 Task: Find connections with filter location Benicarló with filter topic #innovationwith filter profile language Spanish with filter current company Parle Agro Pvt Ltd with filter school Gauhati Commerce College with filter industry Electric Power Generation with filter service category Cybersecurity with filter keywords title Area Sales Manager
Action: Mouse moved to (136, 219)
Screenshot: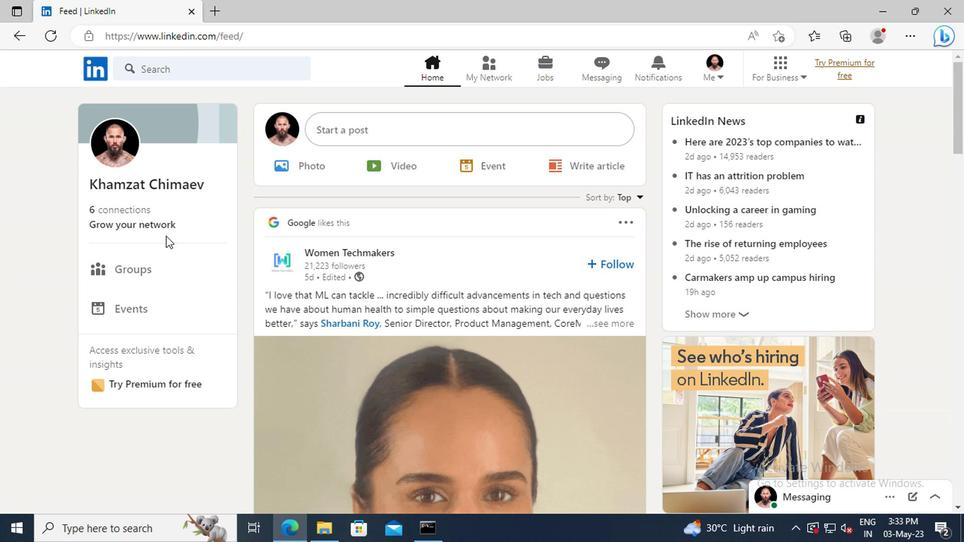 
Action: Mouse pressed left at (136, 219)
Screenshot: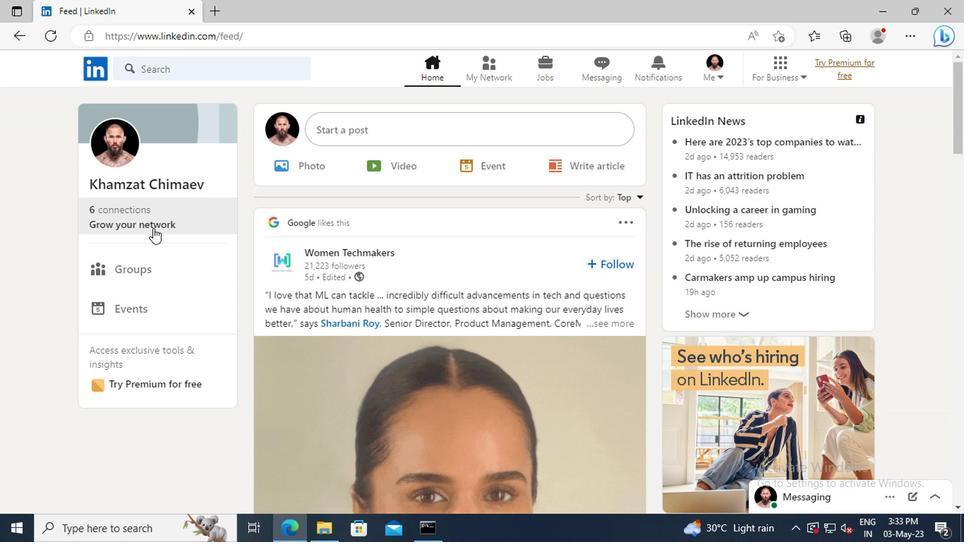 
Action: Mouse moved to (139, 152)
Screenshot: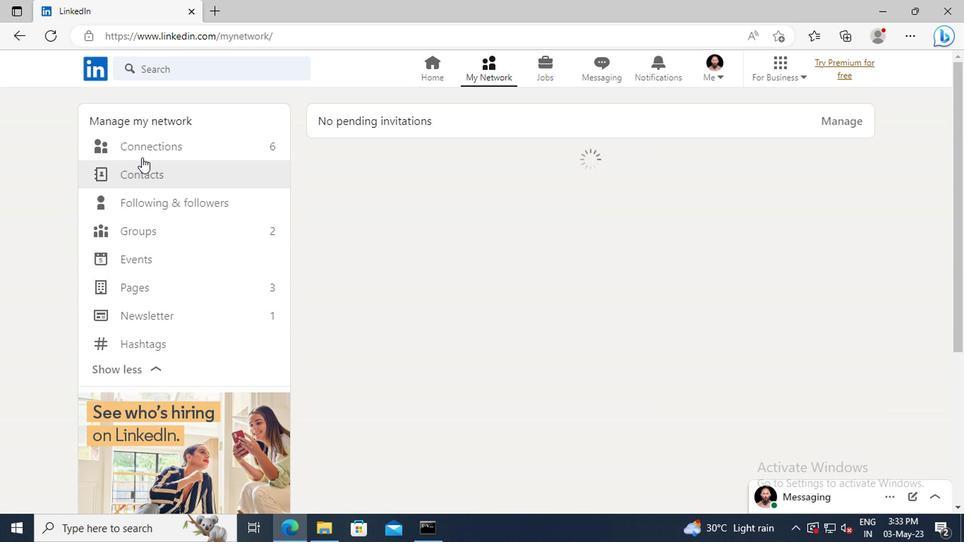 
Action: Mouse pressed left at (139, 152)
Screenshot: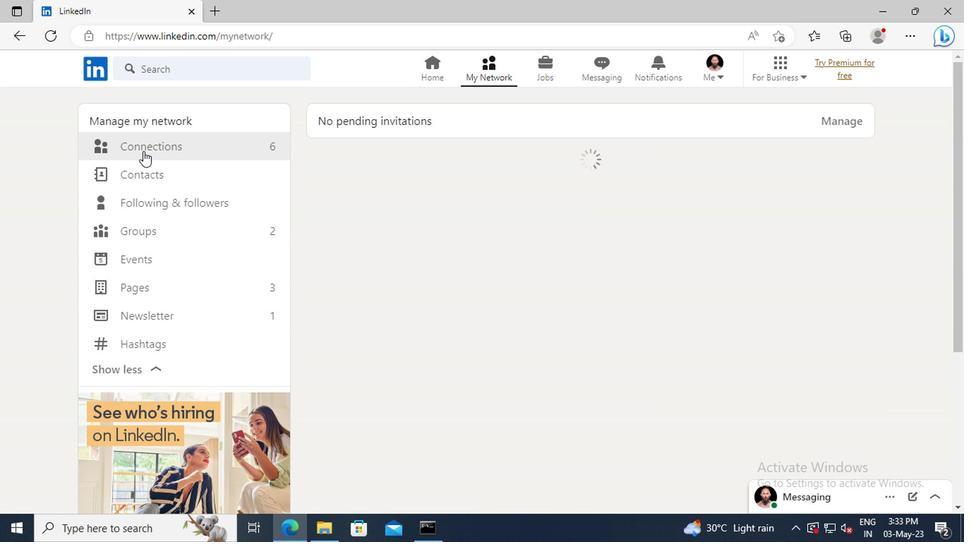 
Action: Mouse moved to (576, 149)
Screenshot: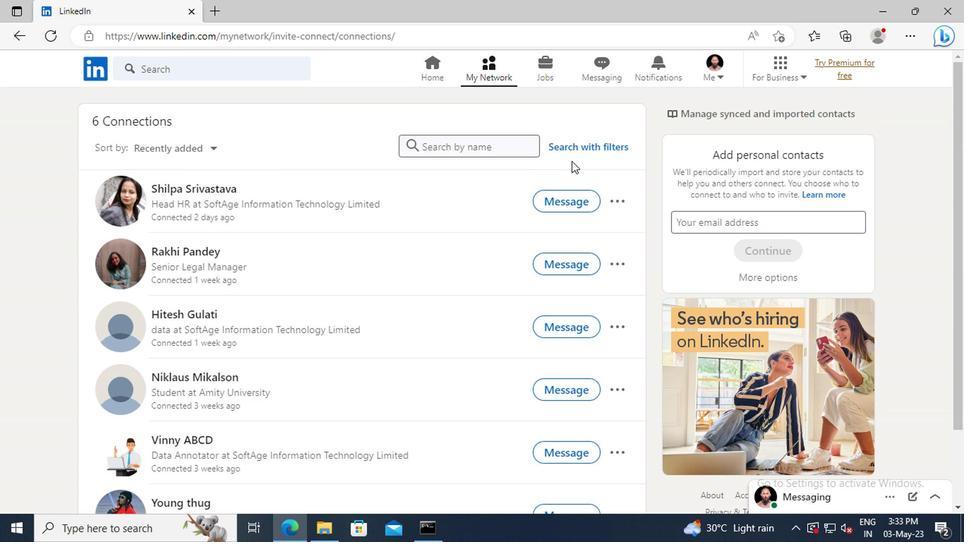 
Action: Mouse pressed left at (576, 149)
Screenshot: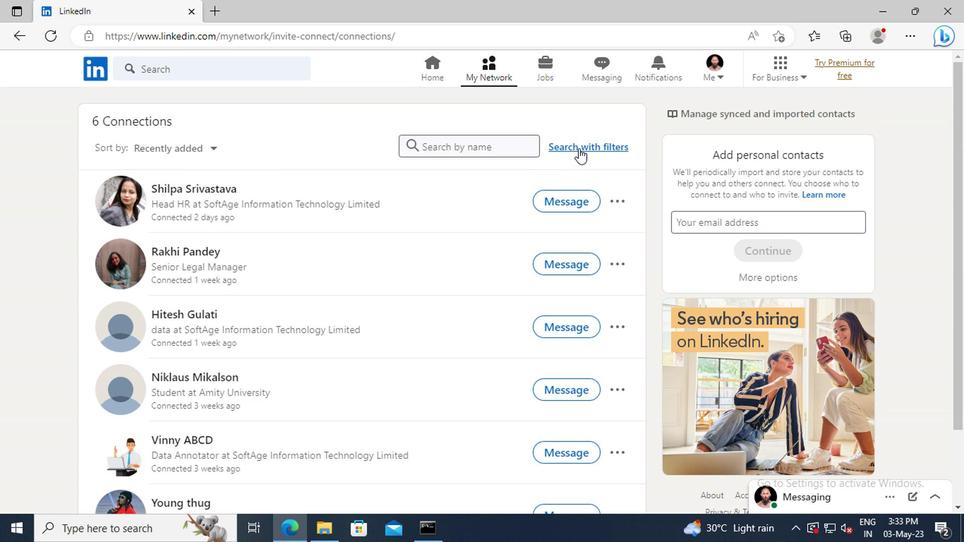 
Action: Mouse moved to (537, 114)
Screenshot: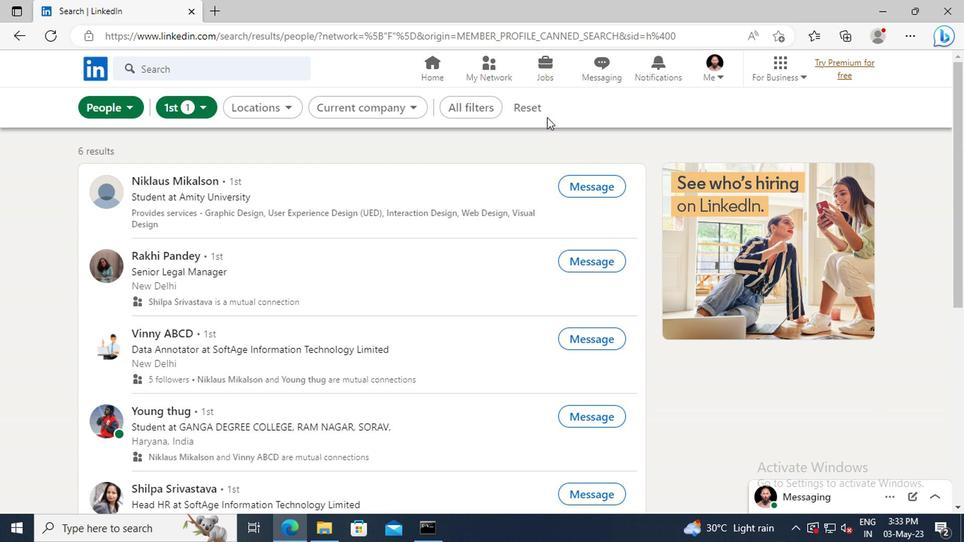 
Action: Mouse pressed left at (537, 114)
Screenshot: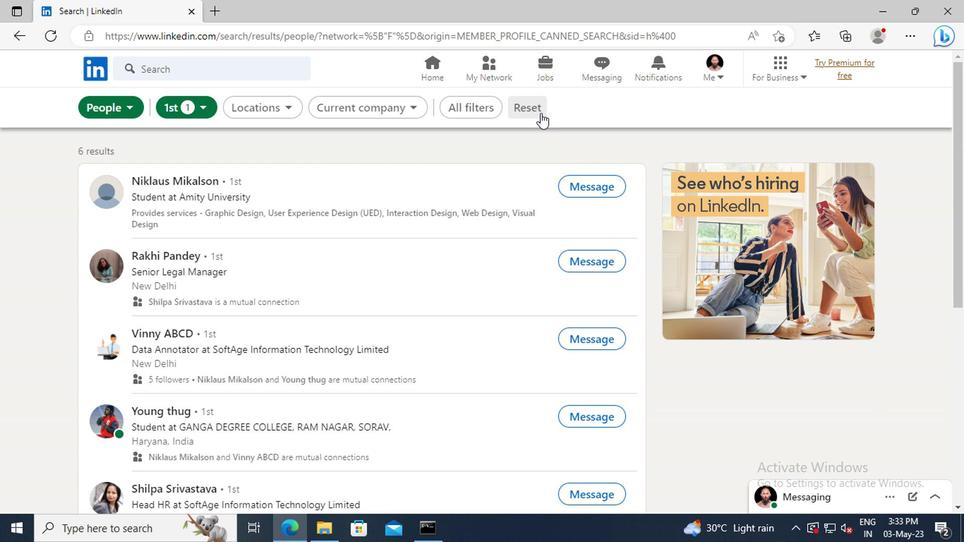
Action: Mouse moved to (519, 114)
Screenshot: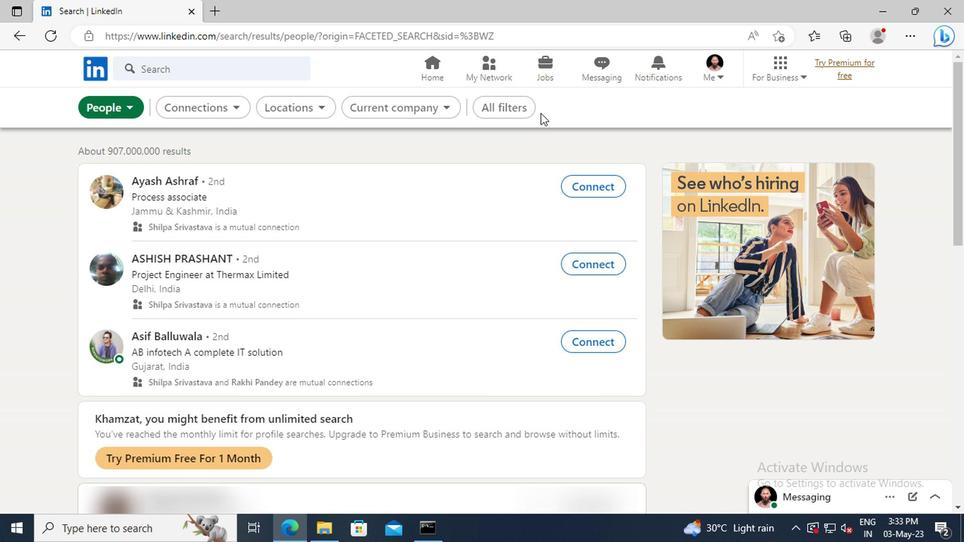 
Action: Mouse pressed left at (519, 114)
Screenshot: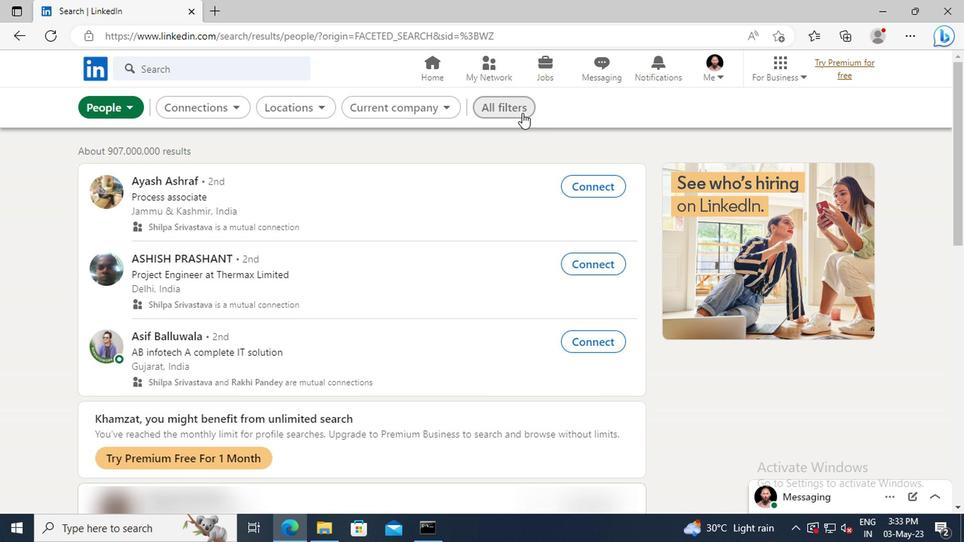
Action: Mouse moved to (809, 278)
Screenshot: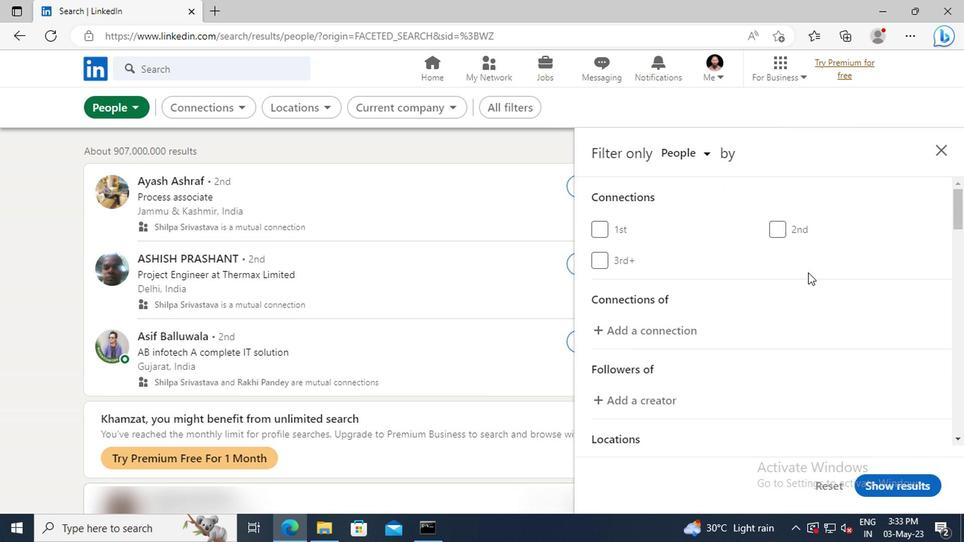 
Action: Mouse scrolled (809, 277) with delta (0, -1)
Screenshot: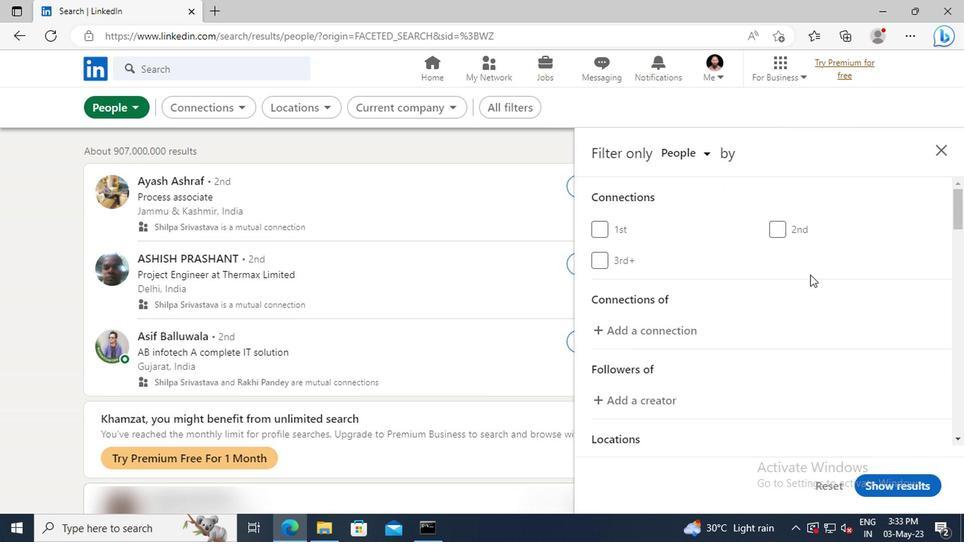 
Action: Mouse scrolled (809, 277) with delta (0, -1)
Screenshot: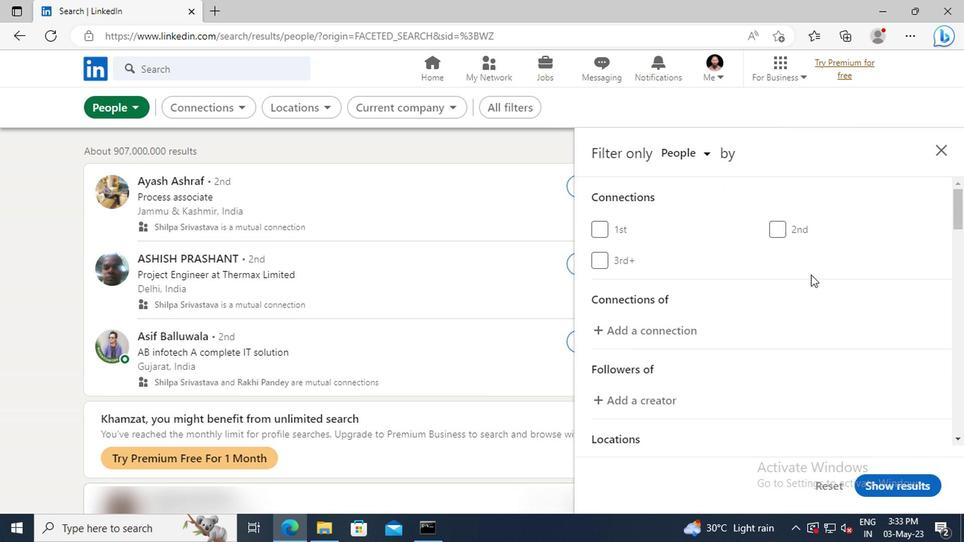 
Action: Mouse scrolled (809, 277) with delta (0, -1)
Screenshot: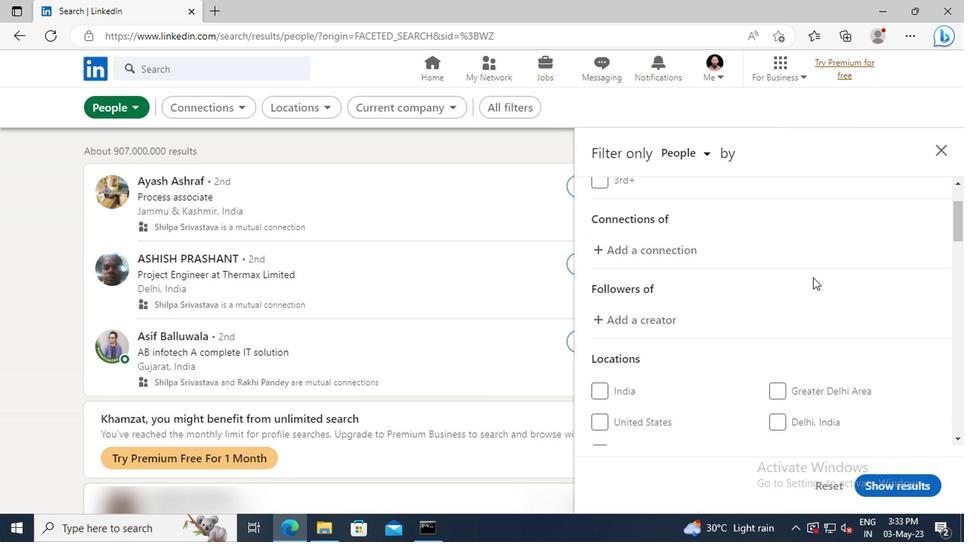 
Action: Mouse scrolled (809, 277) with delta (0, -1)
Screenshot: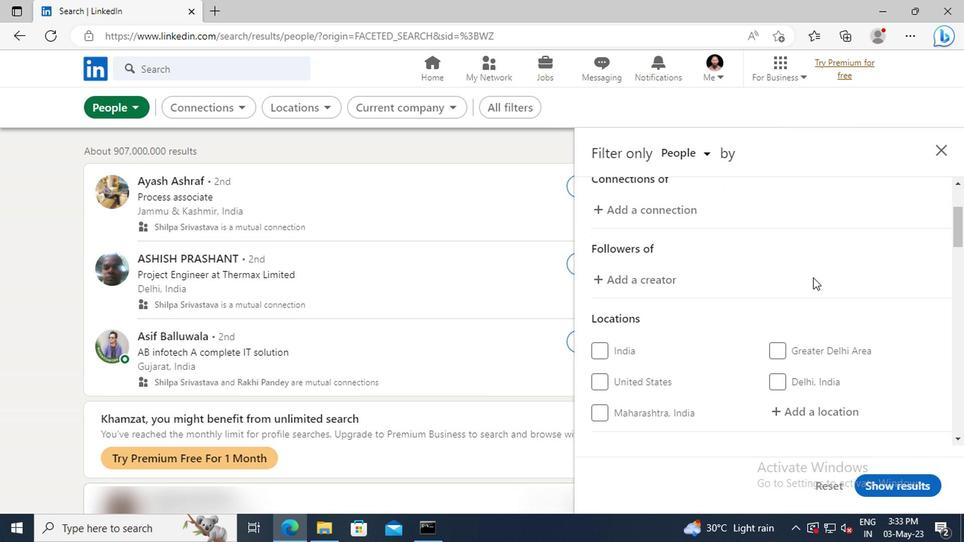 
Action: Mouse scrolled (809, 277) with delta (0, -1)
Screenshot: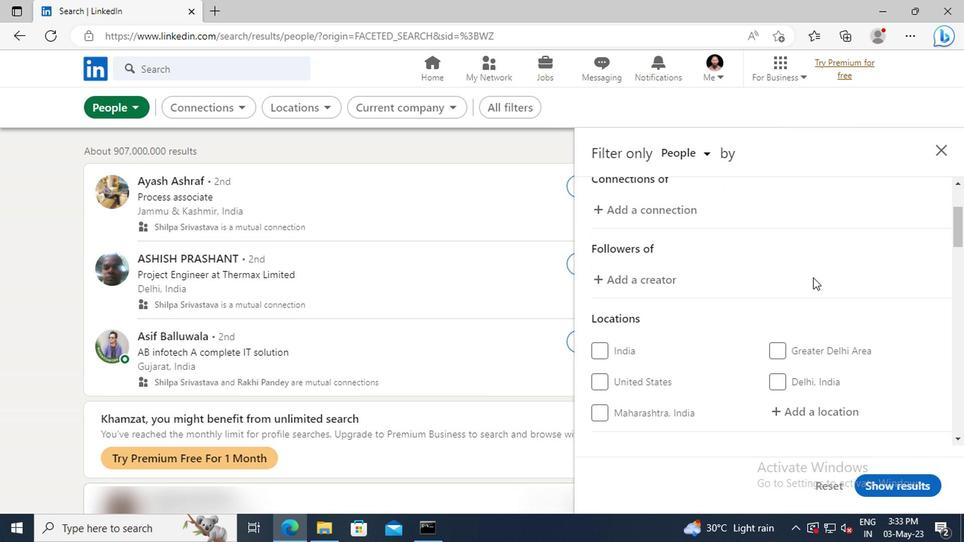 
Action: Mouse scrolled (809, 277) with delta (0, -1)
Screenshot: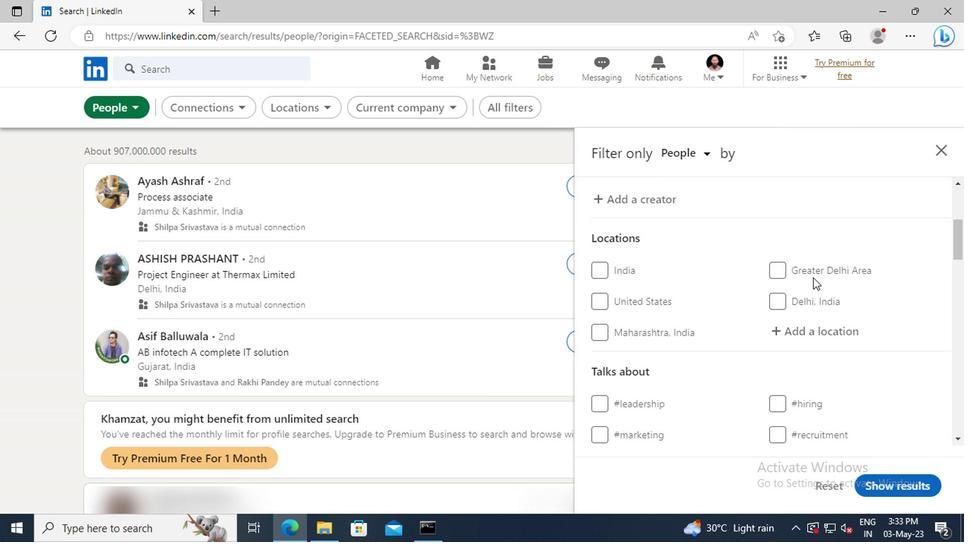 
Action: Mouse moved to (811, 289)
Screenshot: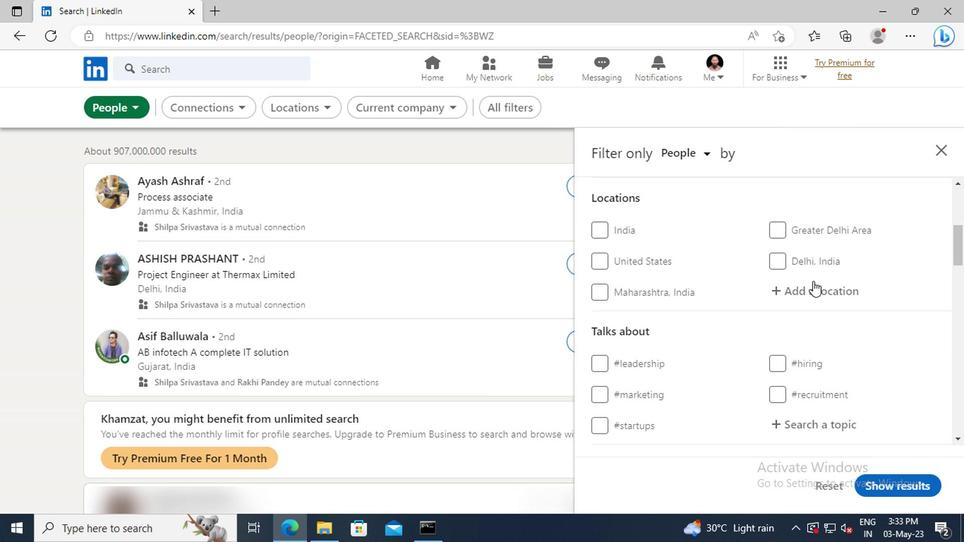 
Action: Mouse pressed left at (811, 289)
Screenshot: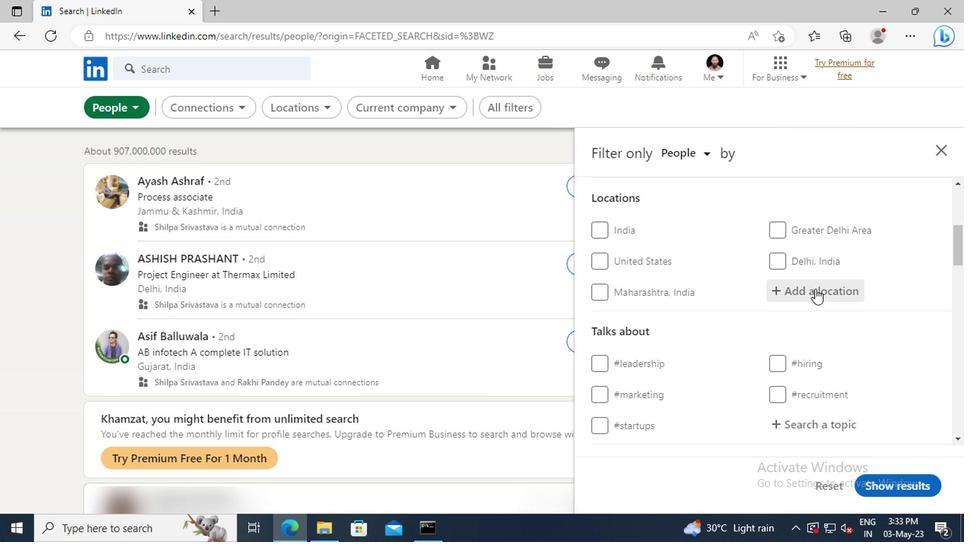 
Action: Key pressed <Key.shift>BENICAR
Screenshot: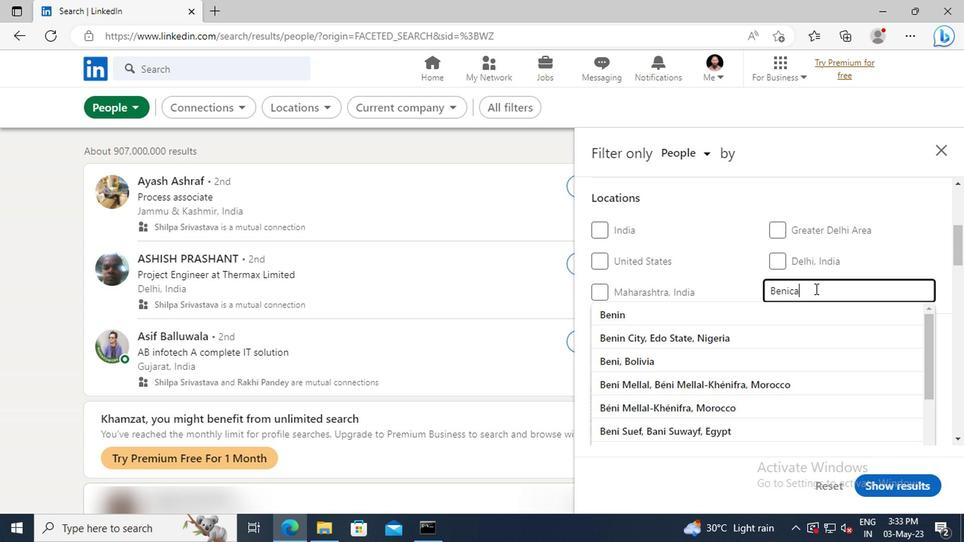 
Action: Mouse moved to (813, 310)
Screenshot: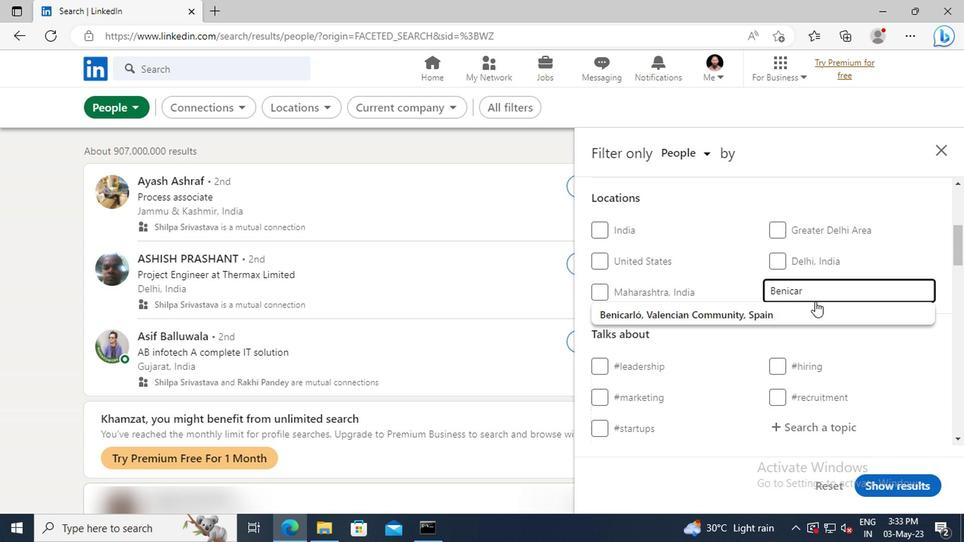 
Action: Mouse pressed left at (813, 310)
Screenshot: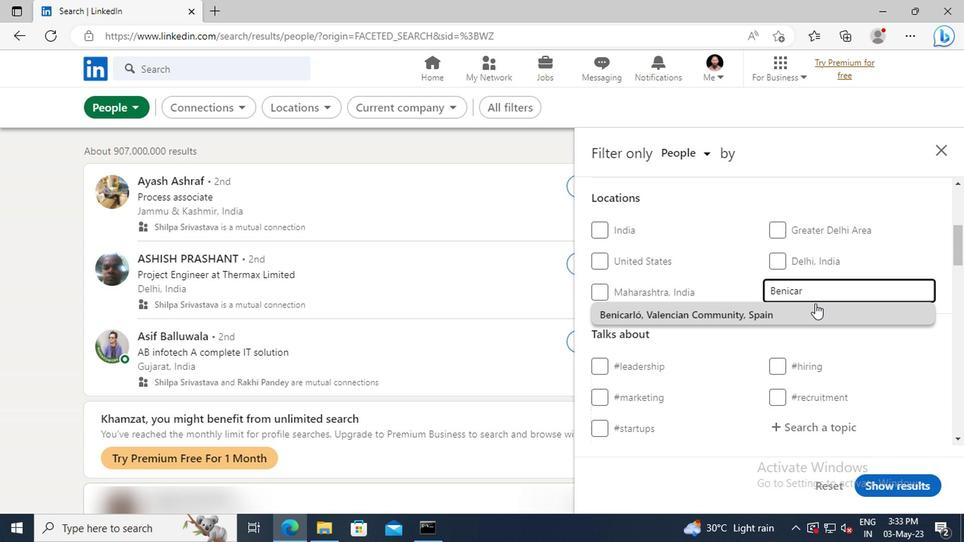 
Action: Mouse scrolled (813, 308) with delta (0, -1)
Screenshot: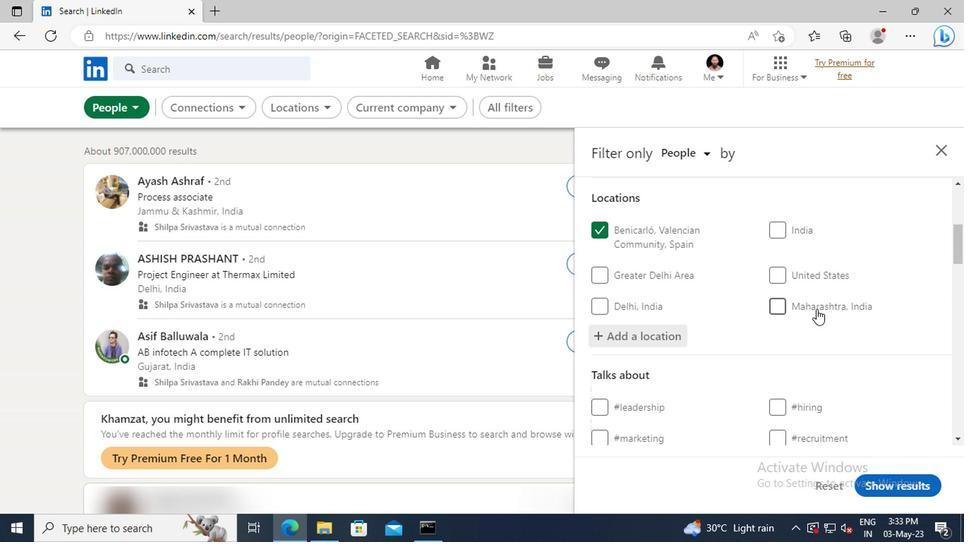 
Action: Mouse scrolled (813, 308) with delta (0, -1)
Screenshot: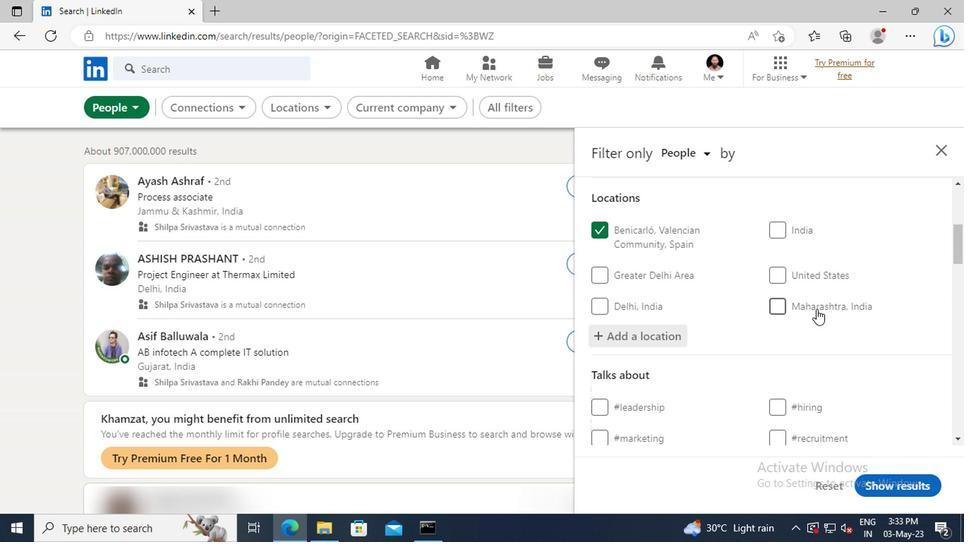 
Action: Mouse scrolled (813, 308) with delta (0, -1)
Screenshot: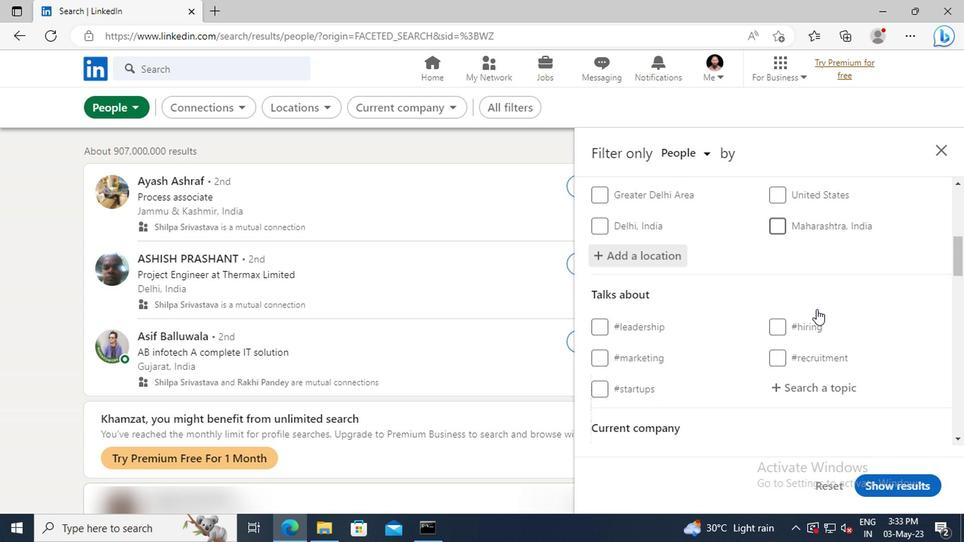 
Action: Mouse moved to (818, 345)
Screenshot: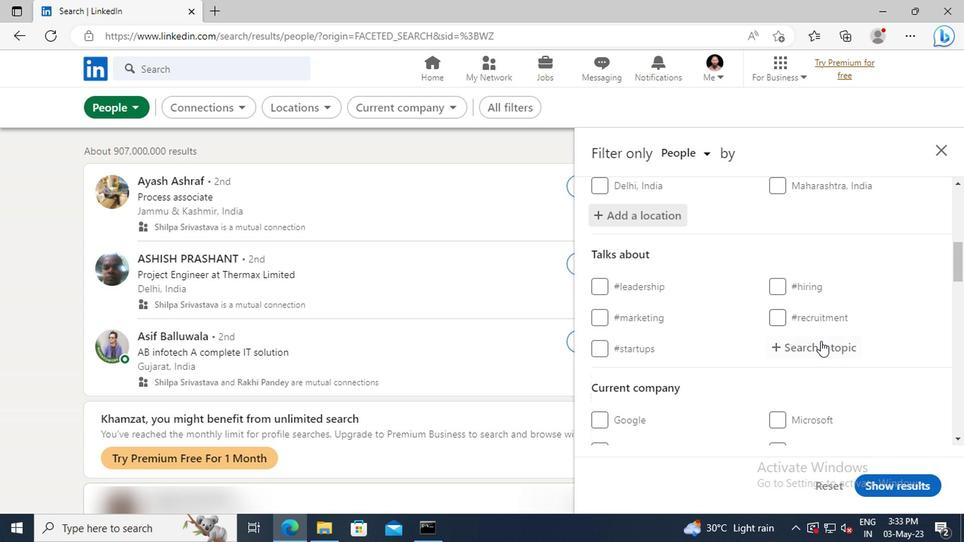 
Action: Mouse pressed left at (818, 345)
Screenshot: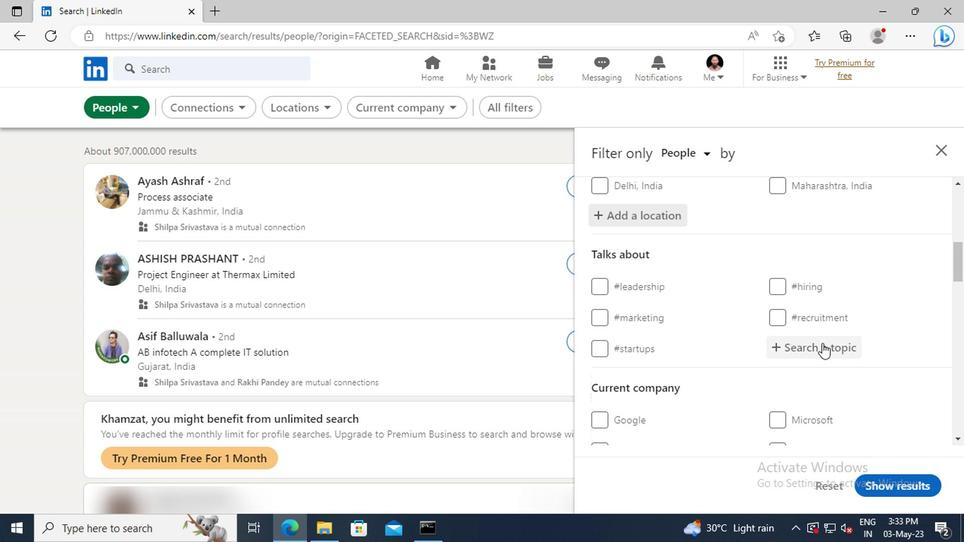 
Action: Key pressed INNO
Screenshot: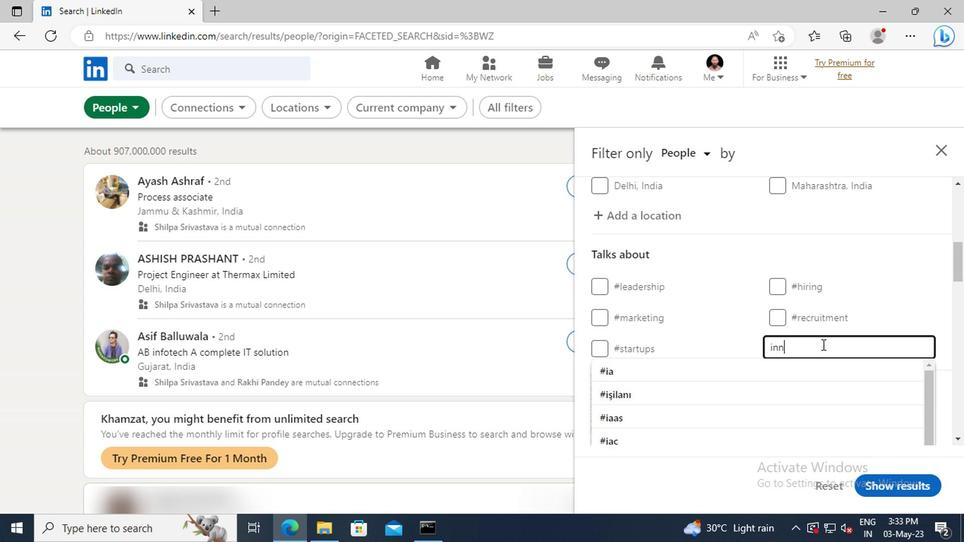 
Action: Mouse moved to (818, 367)
Screenshot: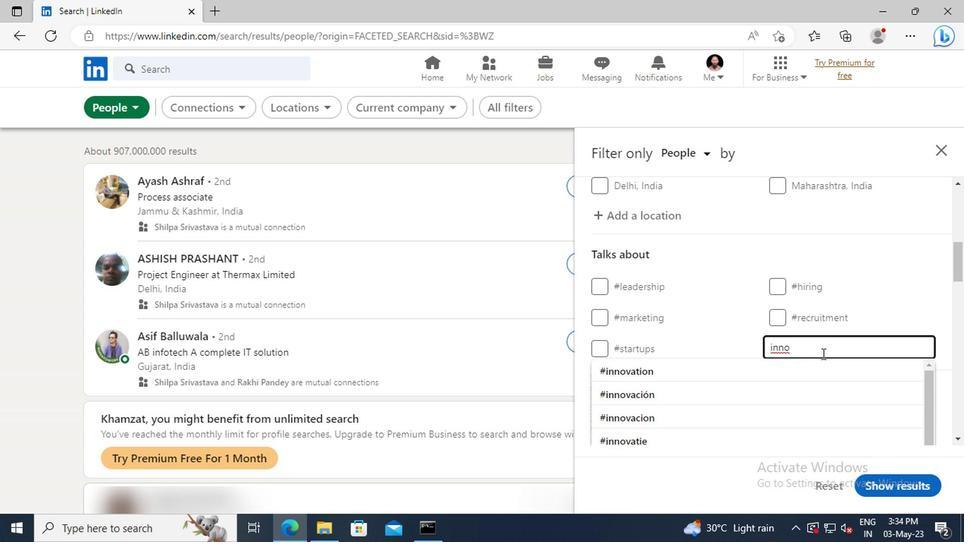 
Action: Mouse pressed left at (818, 367)
Screenshot: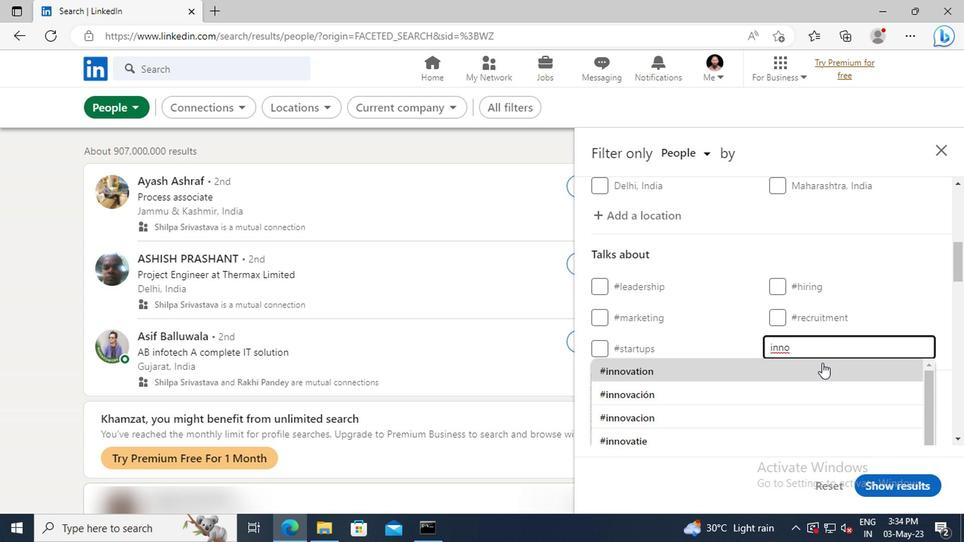
Action: Mouse scrolled (818, 366) with delta (0, 0)
Screenshot: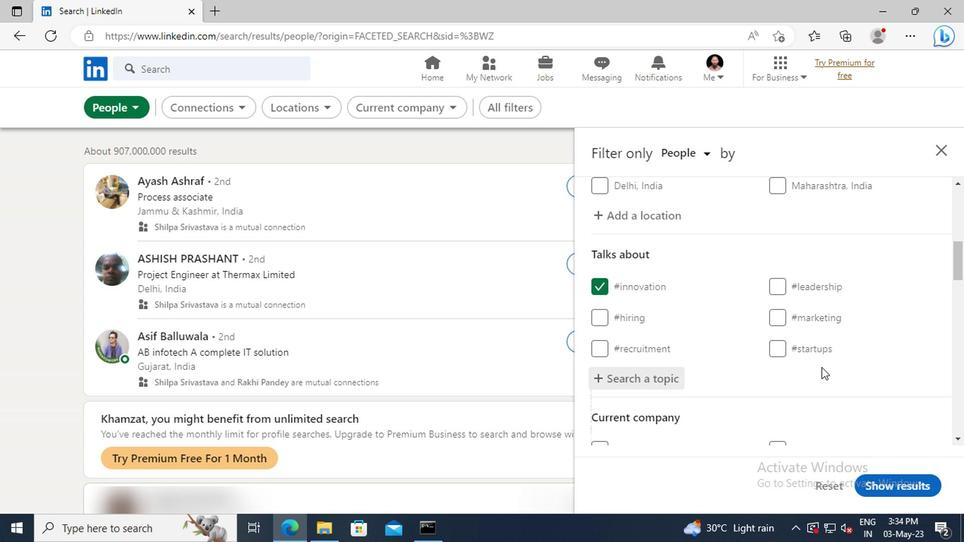 
Action: Mouse scrolled (818, 366) with delta (0, 0)
Screenshot: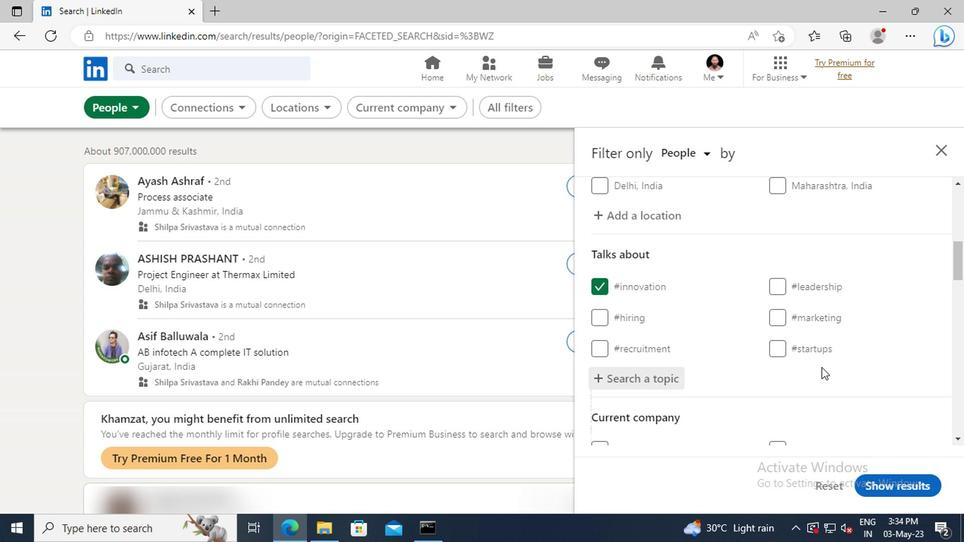 
Action: Mouse scrolled (818, 366) with delta (0, 0)
Screenshot: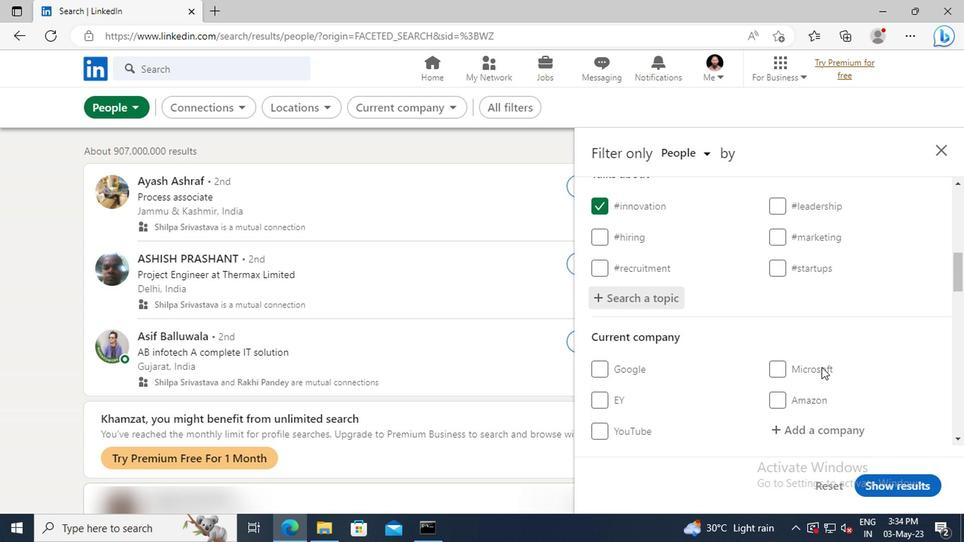 
Action: Mouse scrolled (818, 366) with delta (0, 0)
Screenshot: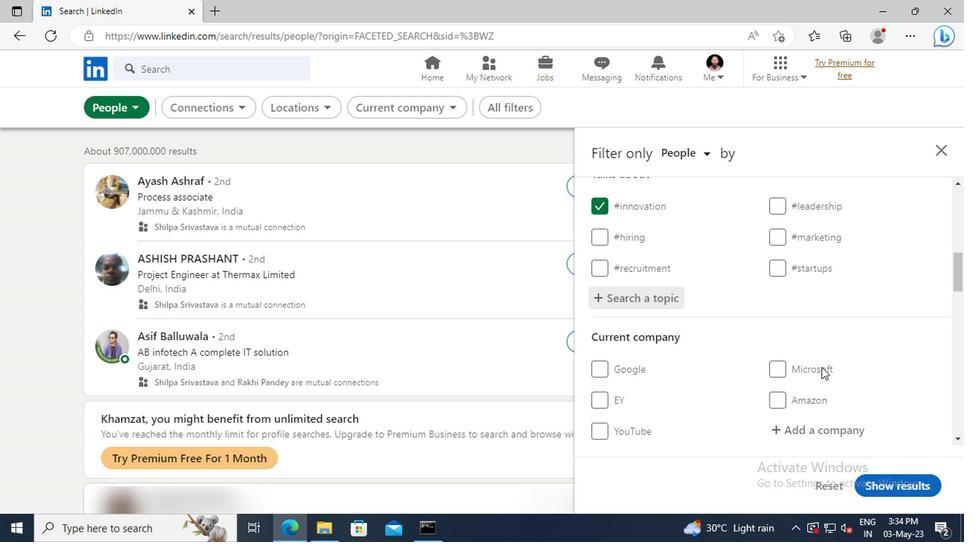 
Action: Mouse scrolled (818, 366) with delta (0, 0)
Screenshot: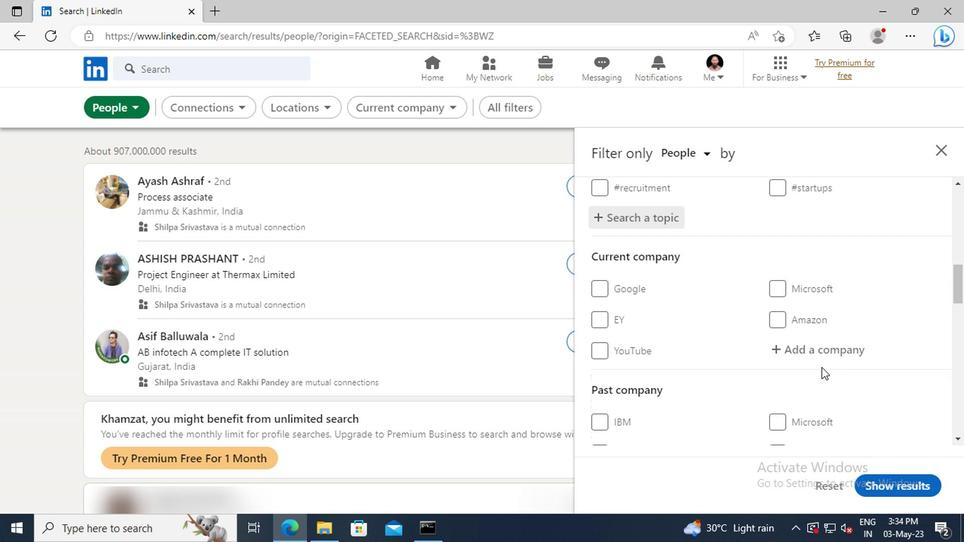 
Action: Mouse scrolled (818, 366) with delta (0, 0)
Screenshot: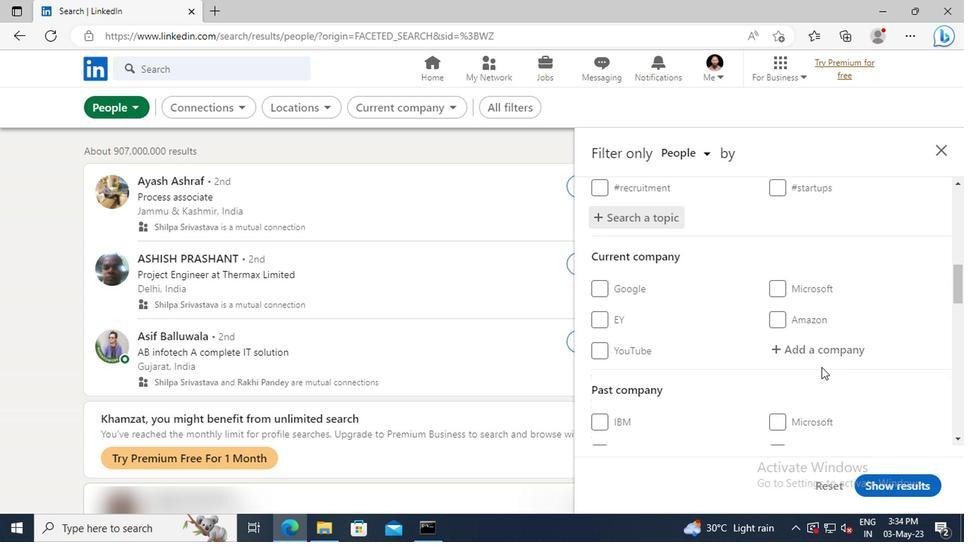 
Action: Mouse scrolled (818, 366) with delta (0, 0)
Screenshot: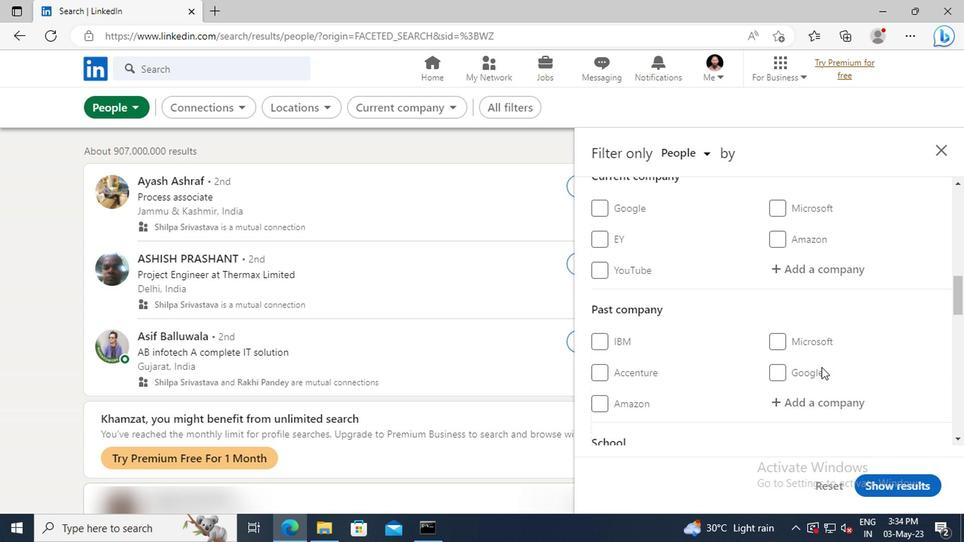 
Action: Mouse scrolled (818, 366) with delta (0, 0)
Screenshot: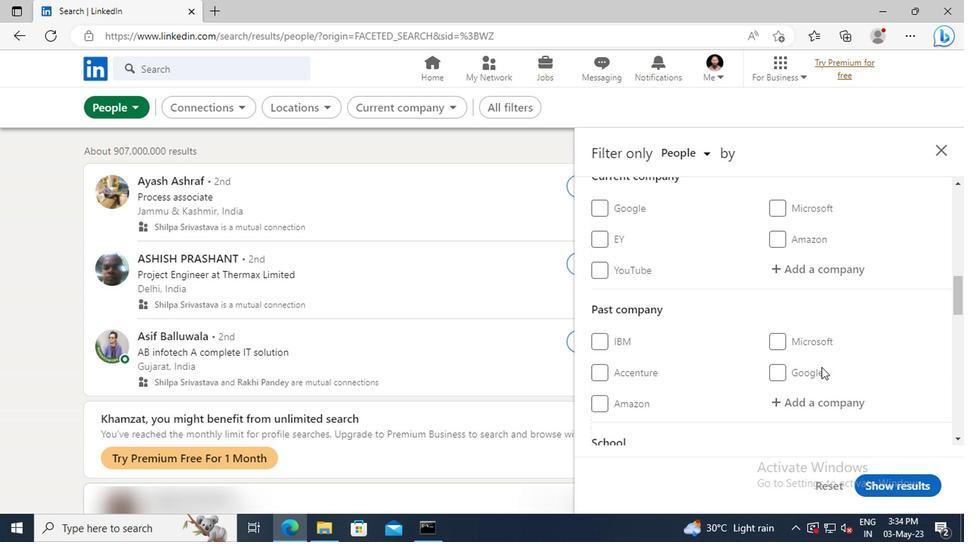 
Action: Mouse scrolled (818, 366) with delta (0, 0)
Screenshot: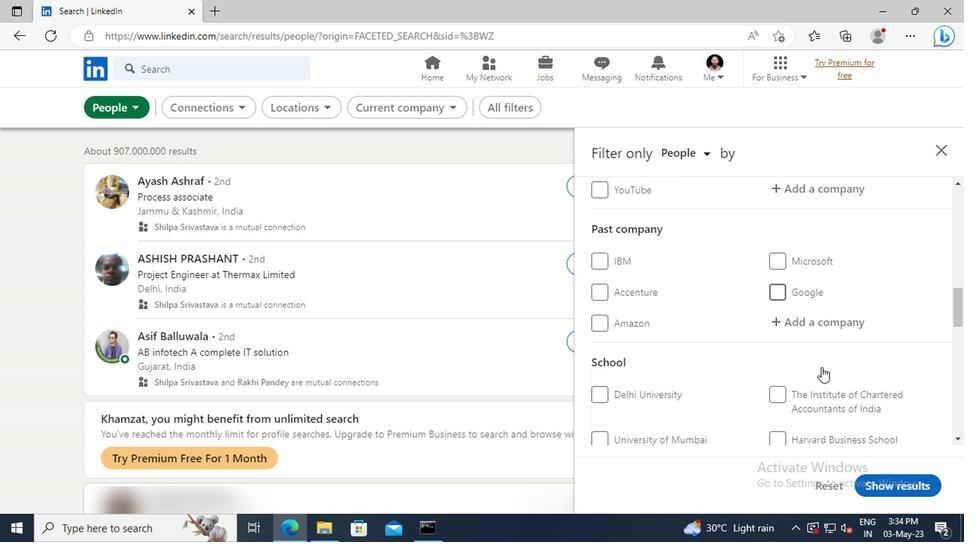 
Action: Mouse scrolled (818, 366) with delta (0, 0)
Screenshot: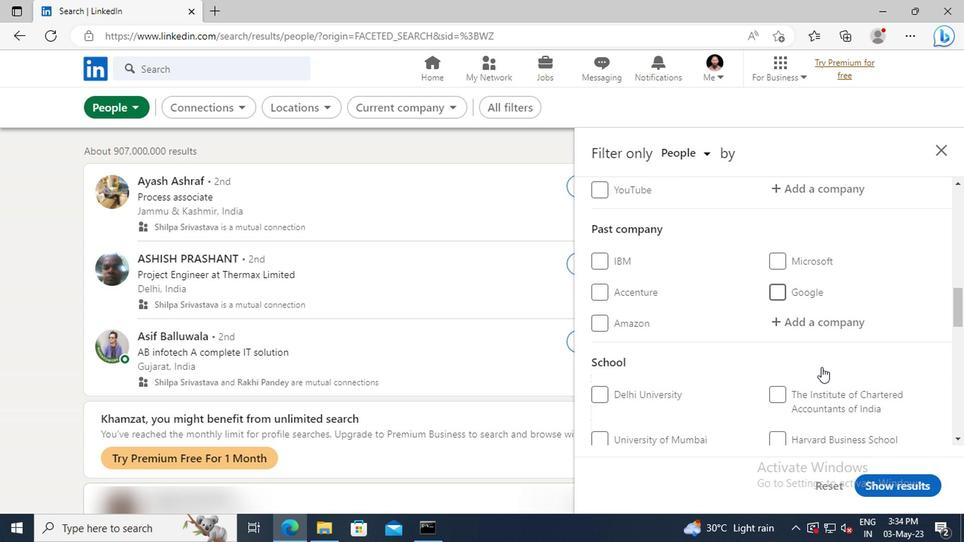 
Action: Mouse scrolled (818, 366) with delta (0, 0)
Screenshot: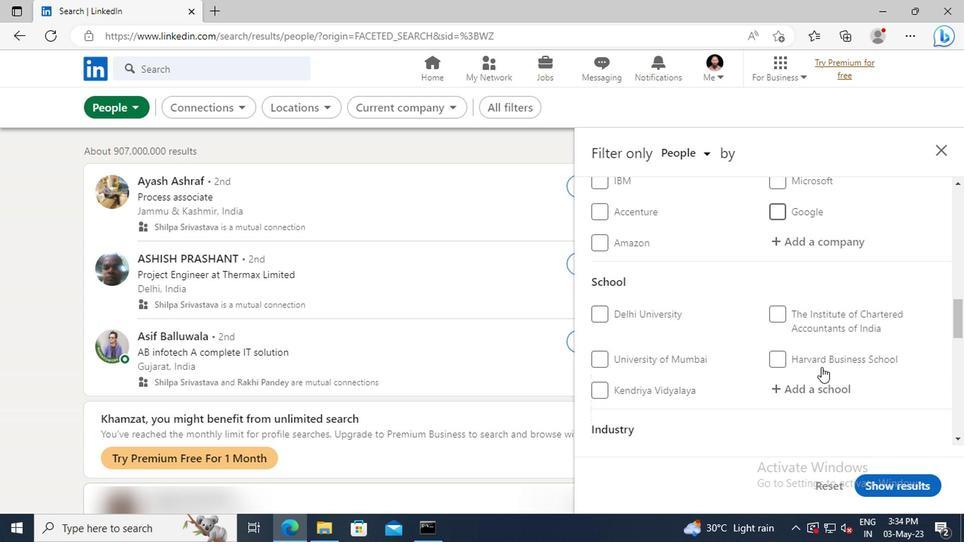 
Action: Mouse scrolled (818, 366) with delta (0, 0)
Screenshot: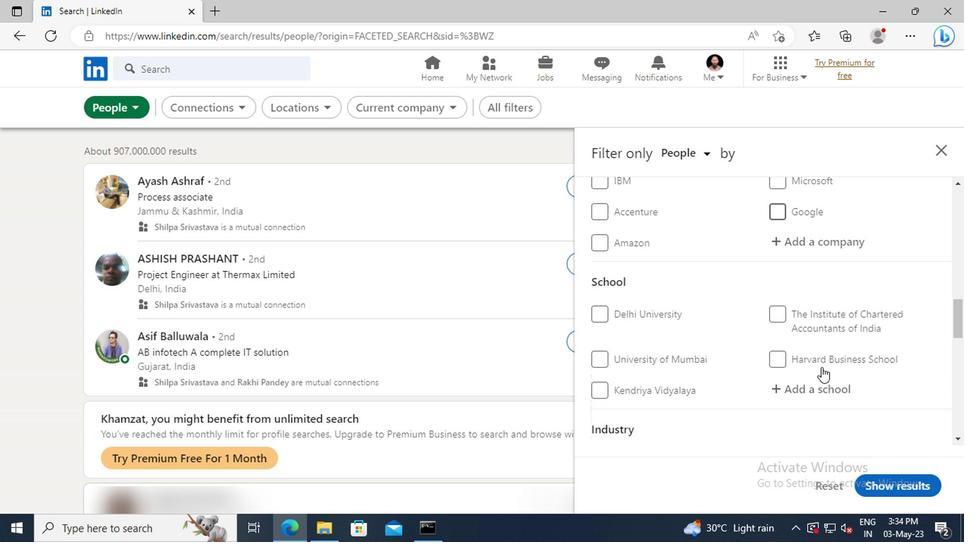 
Action: Mouse scrolled (818, 366) with delta (0, 0)
Screenshot: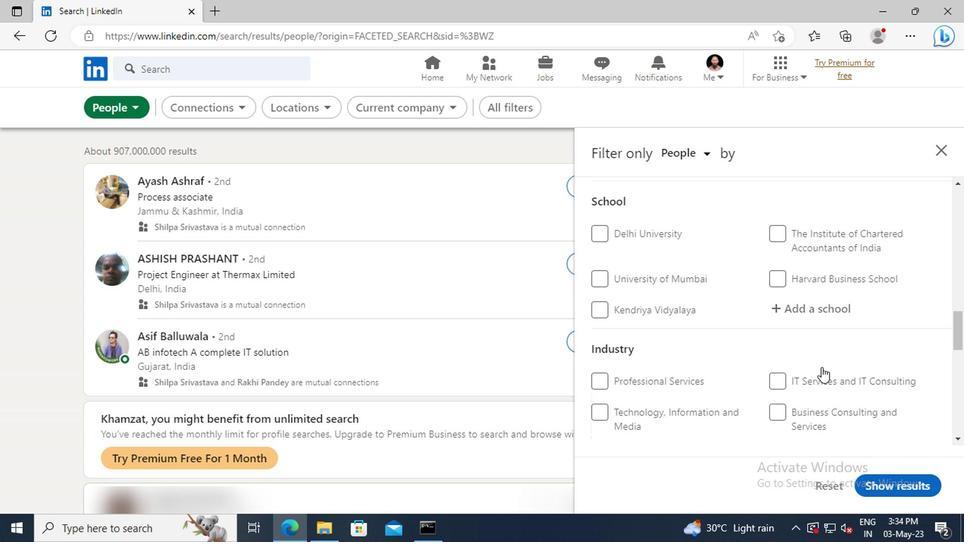 
Action: Mouse scrolled (818, 366) with delta (0, 0)
Screenshot: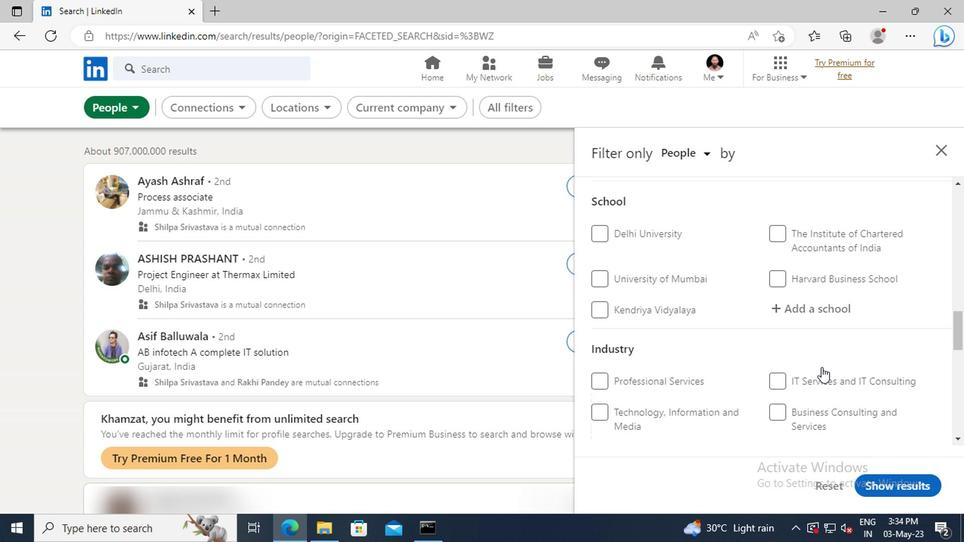 
Action: Mouse scrolled (818, 366) with delta (0, 0)
Screenshot: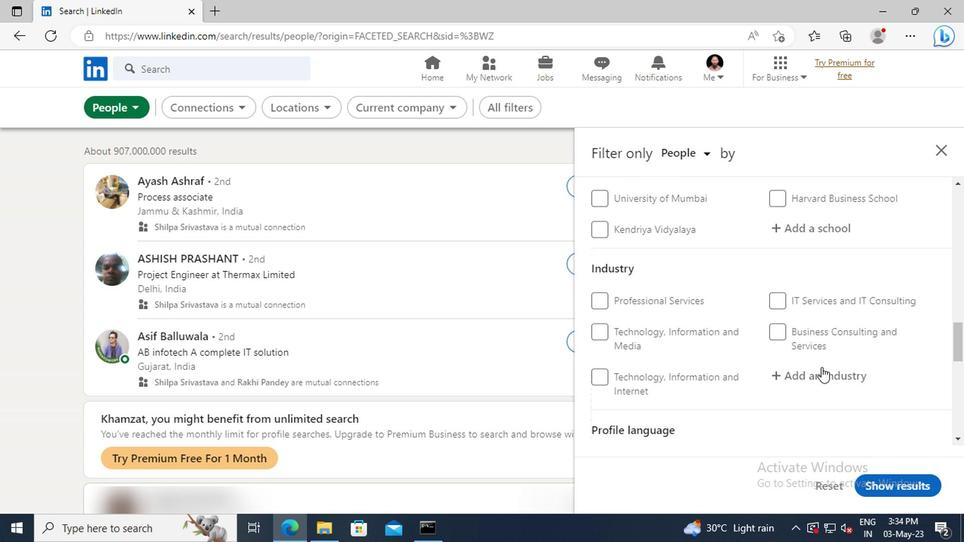 
Action: Mouse scrolled (818, 366) with delta (0, 0)
Screenshot: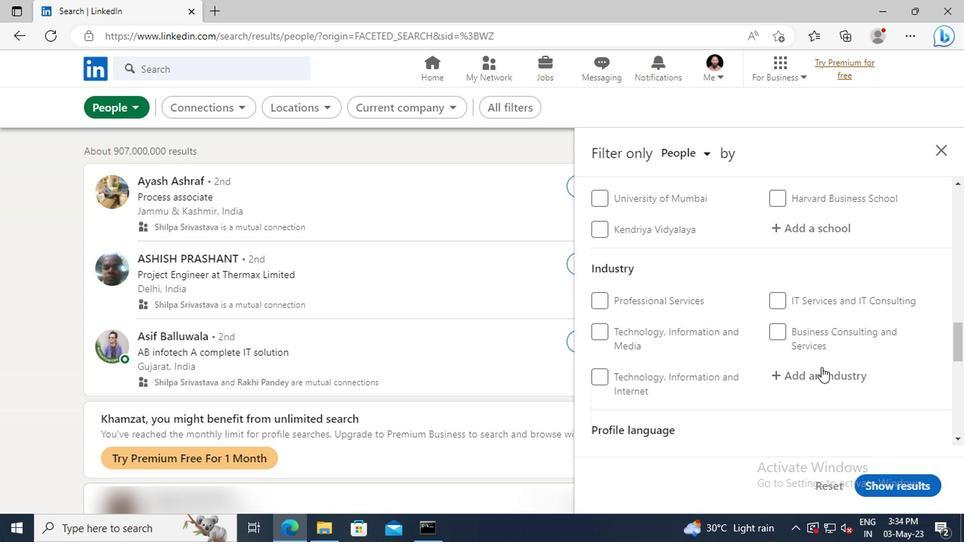 
Action: Mouse scrolled (818, 366) with delta (0, 0)
Screenshot: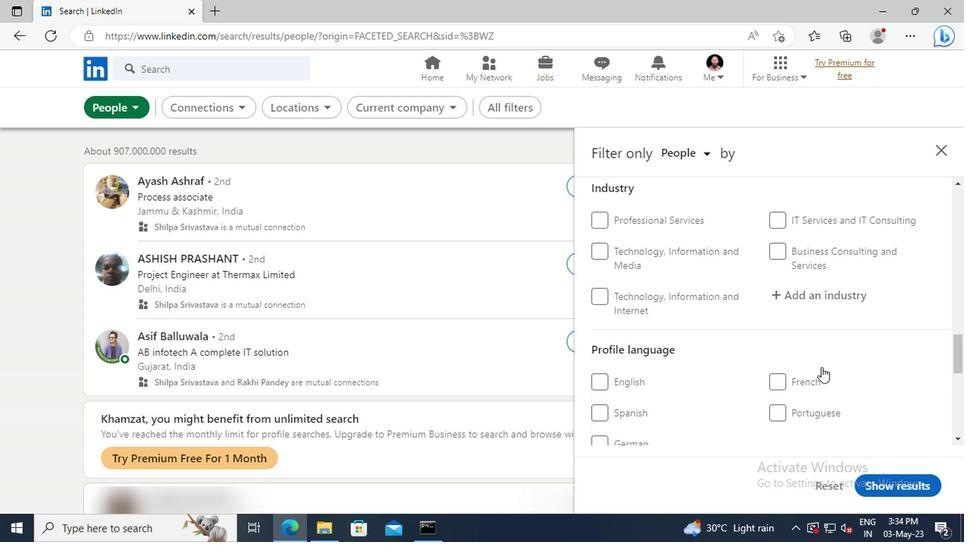 
Action: Mouse moved to (600, 371)
Screenshot: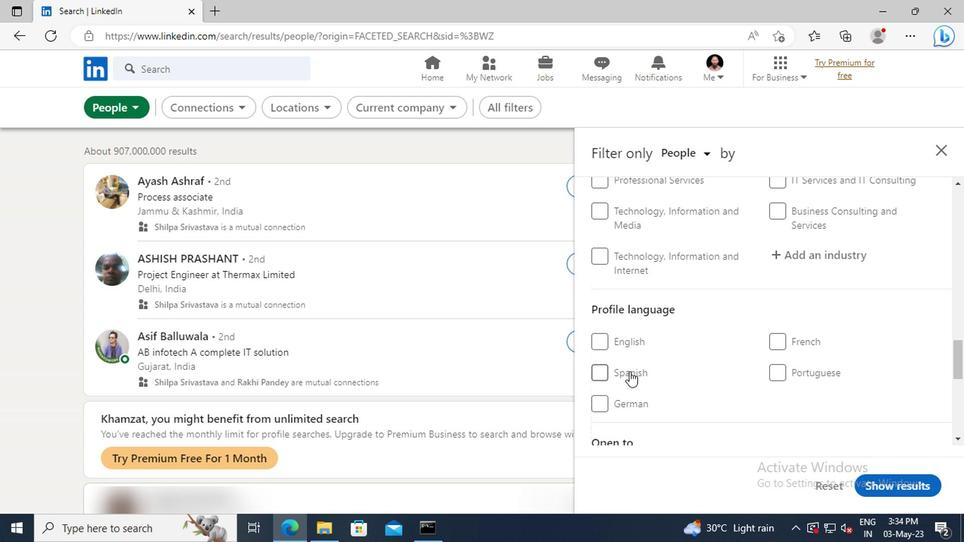 
Action: Mouse pressed left at (600, 371)
Screenshot: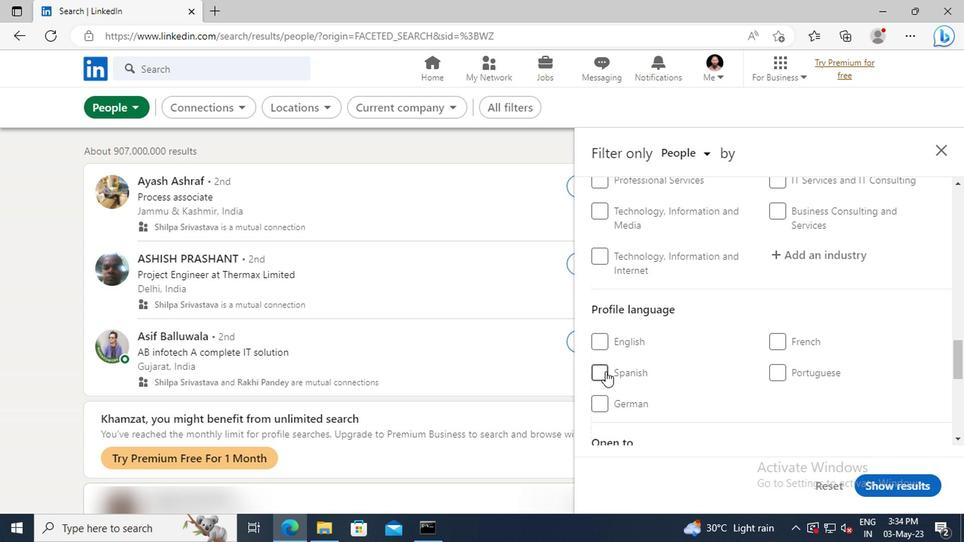 
Action: Mouse moved to (791, 359)
Screenshot: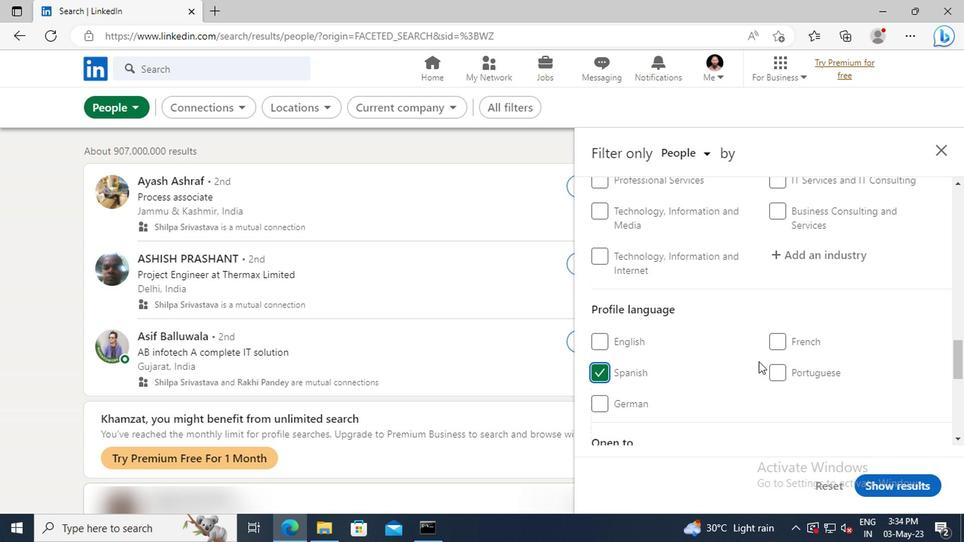 
Action: Mouse scrolled (791, 359) with delta (0, 0)
Screenshot: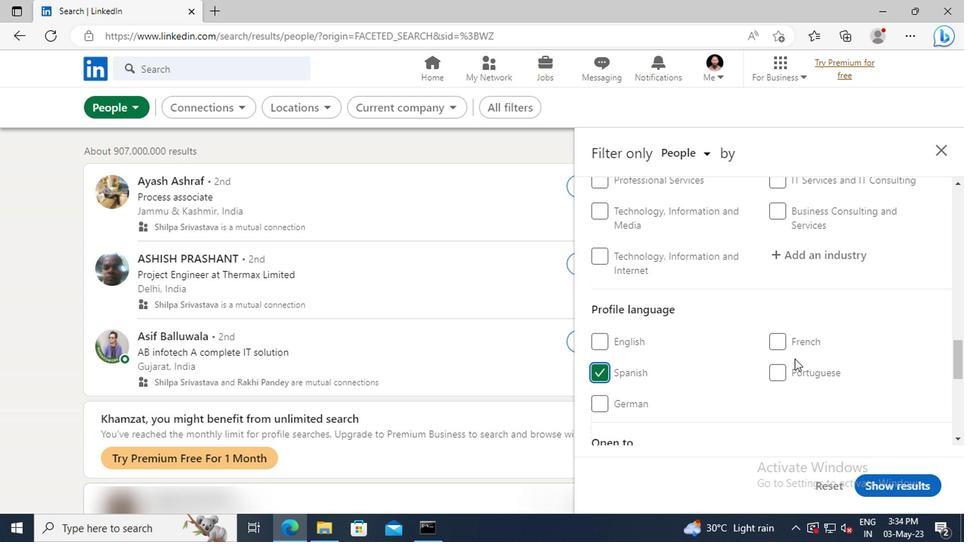 
Action: Mouse scrolled (791, 359) with delta (0, 0)
Screenshot: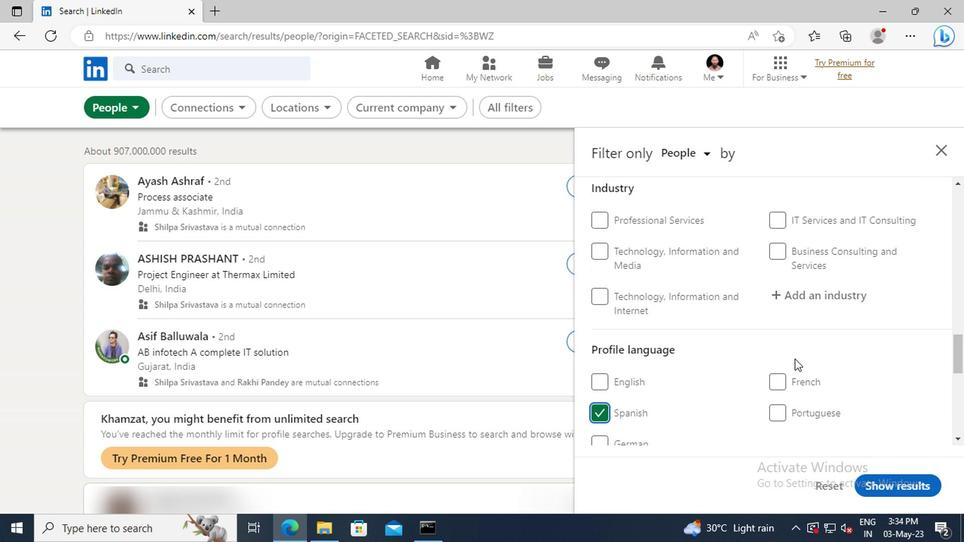 
Action: Mouse scrolled (791, 359) with delta (0, 0)
Screenshot: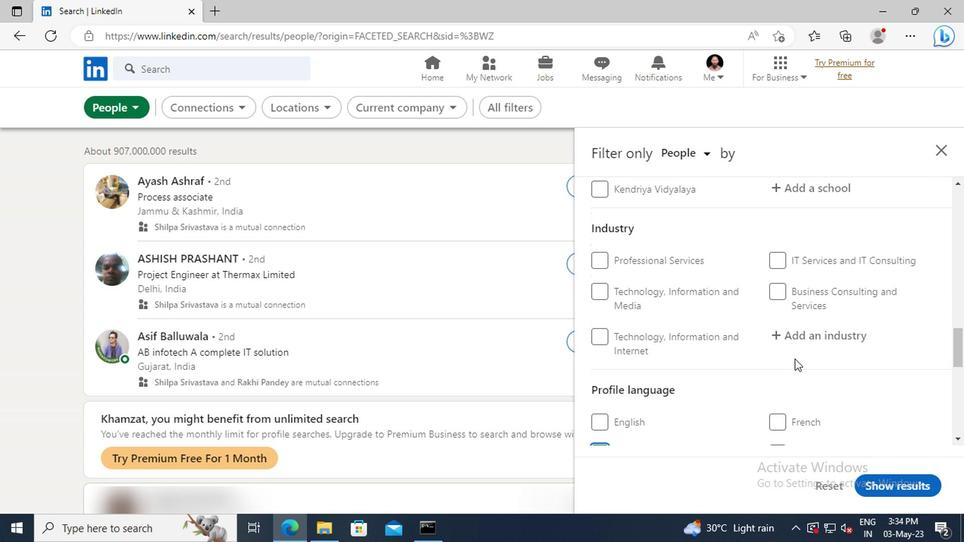 
Action: Mouse scrolled (791, 359) with delta (0, 0)
Screenshot: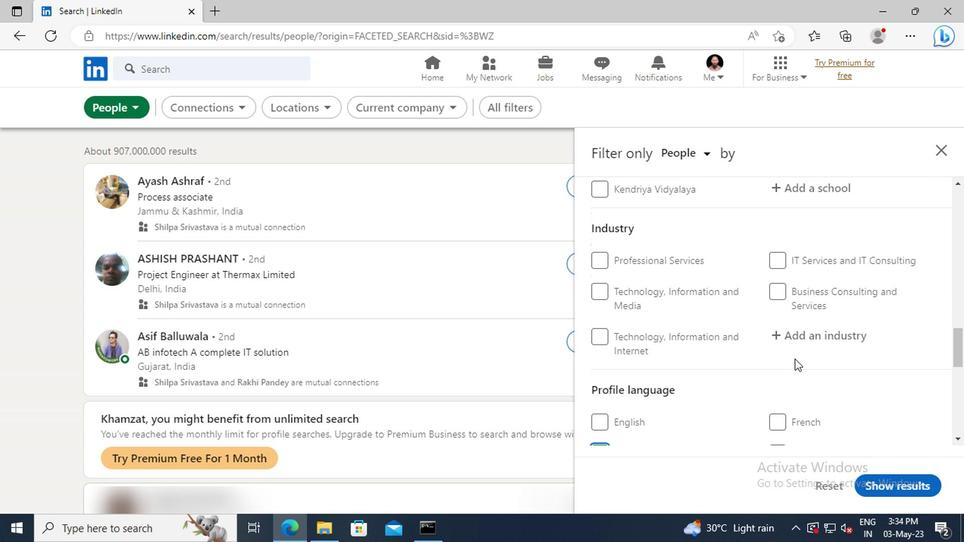 
Action: Mouse scrolled (791, 359) with delta (0, 0)
Screenshot: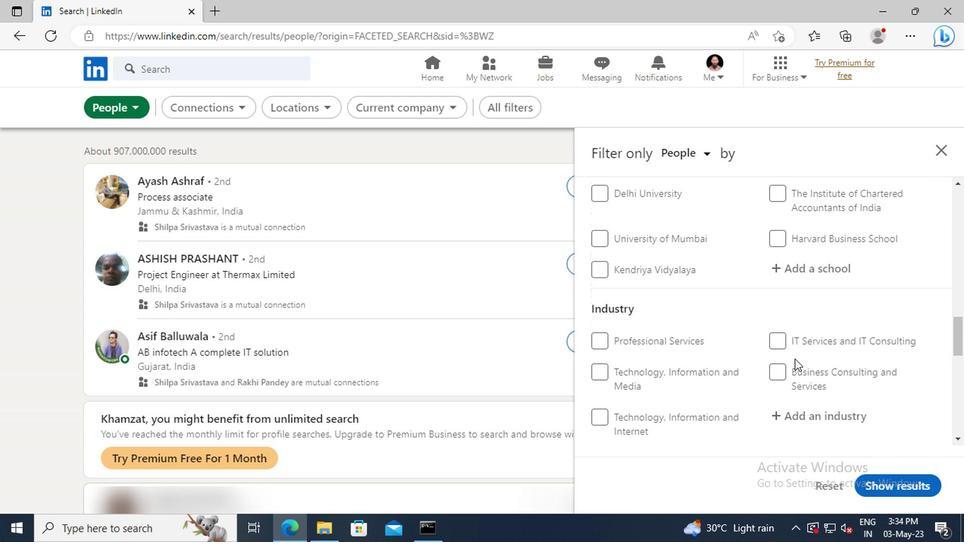 
Action: Mouse scrolled (791, 359) with delta (0, 0)
Screenshot: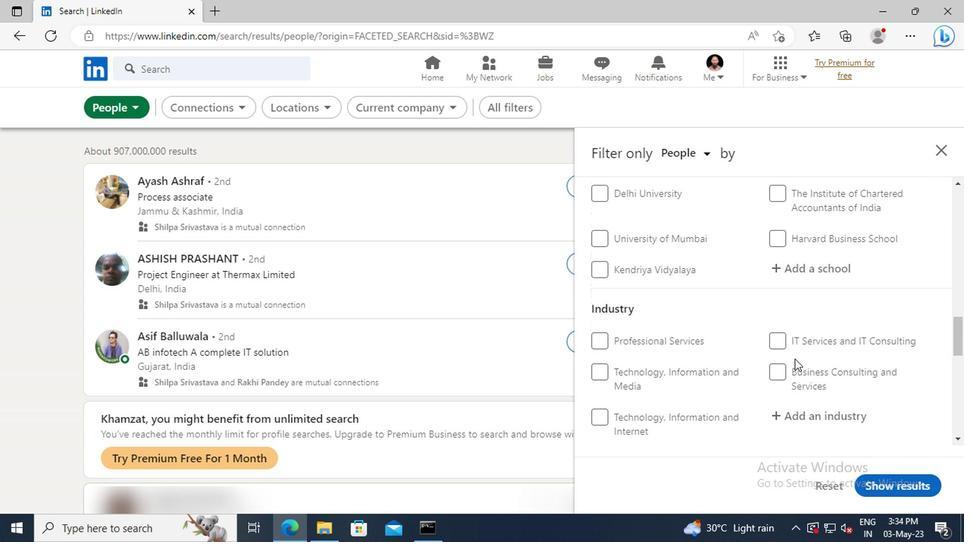 
Action: Mouse scrolled (791, 359) with delta (0, 0)
Screenshot: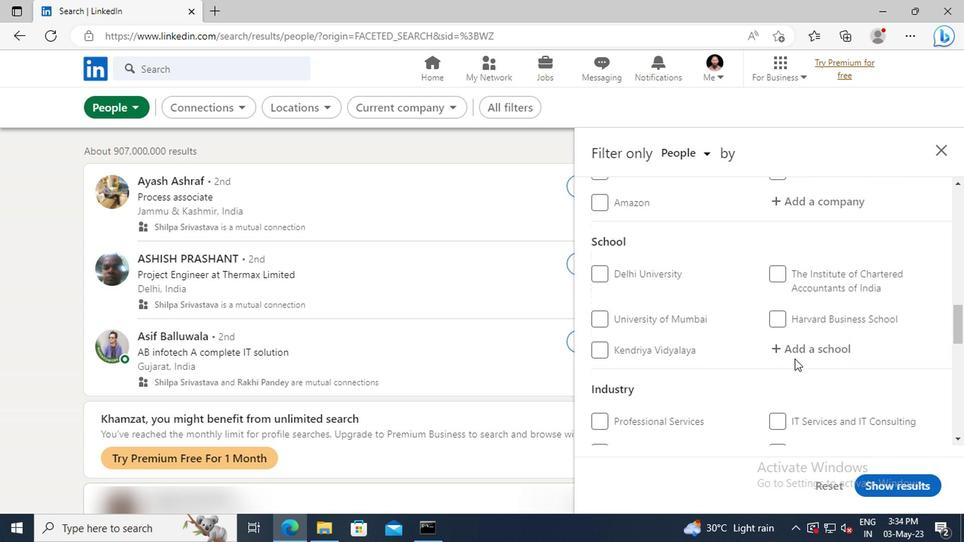 
Action: Mouse scrolled (791, 359) with delta (0, 0)
Screenshot: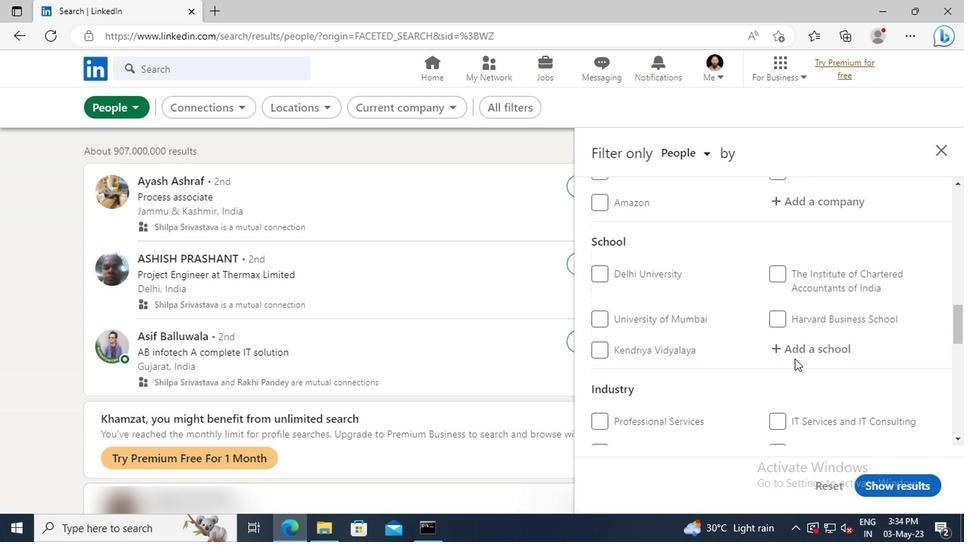 
Action: Mouse scrolled (791, 359) with delta (0, 0)
Screenshot: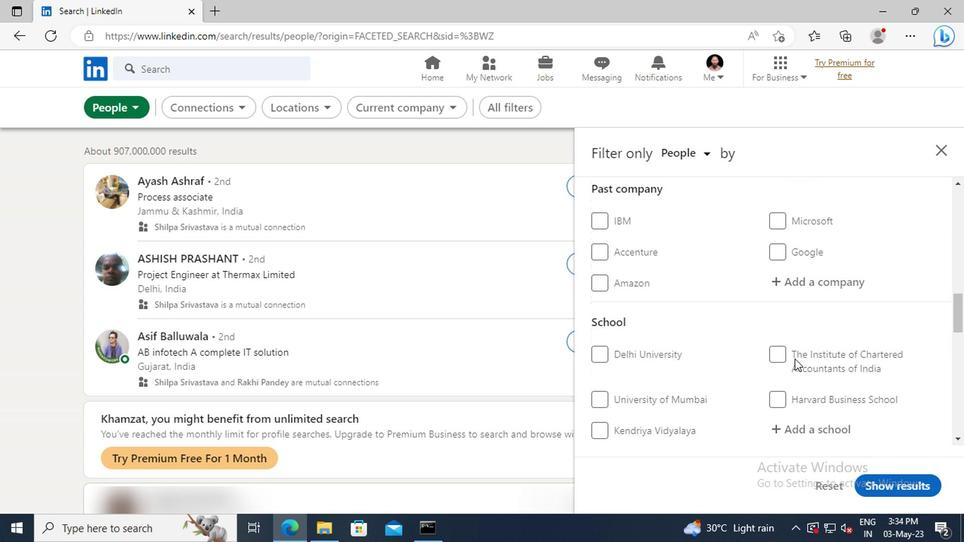 
Action: Mouse scrolled (791, 359) with delta (0, 0)
Screenshot: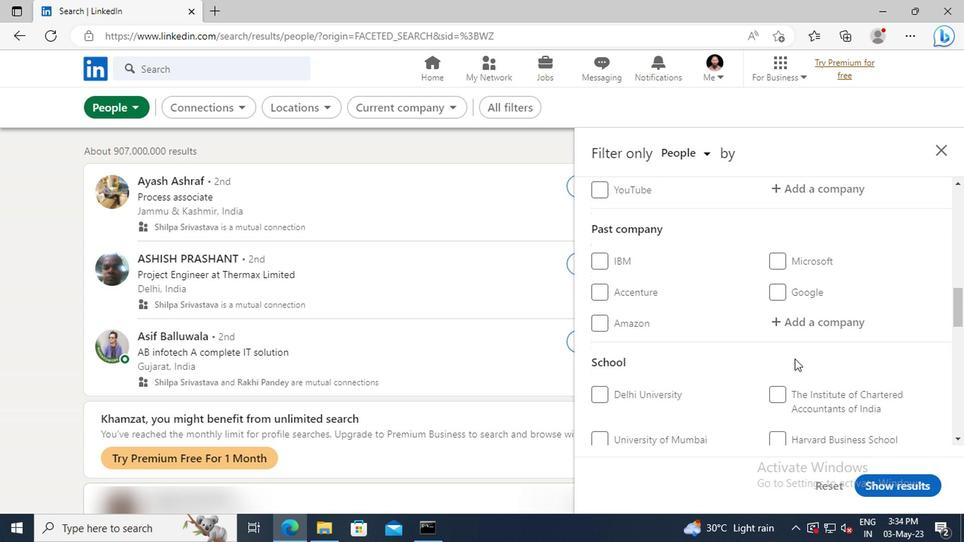 
Action: Mouse scrolled (791, 359) with delta (0, 0)
Screenshot: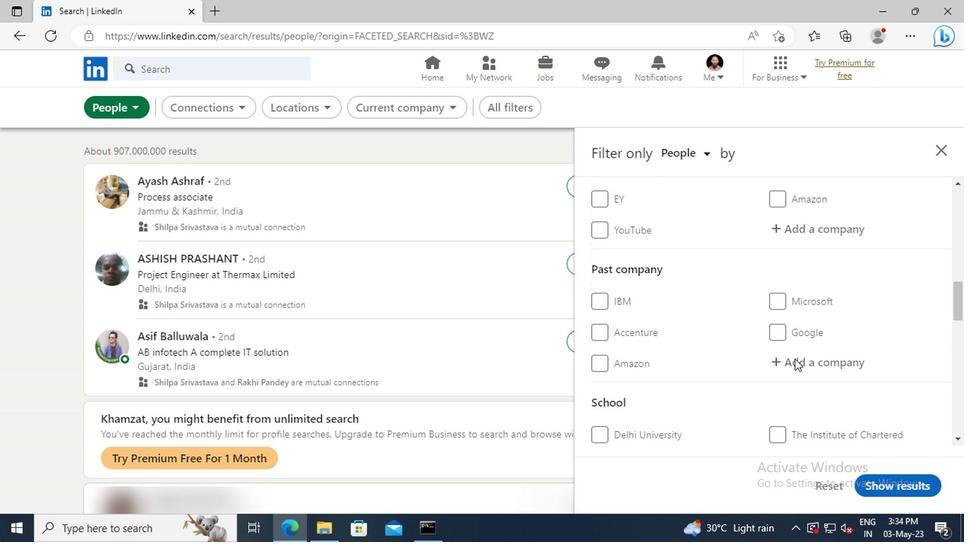 
Action: Mouse scrolled (791, 359) with delta (0, 0)
Screenshot: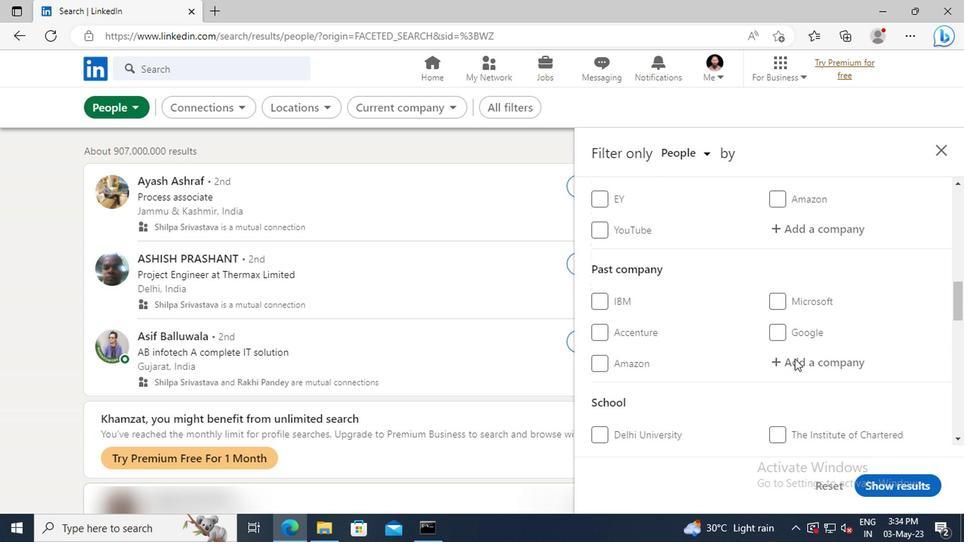 
Action: Mouse scrolled (791, 359) with delta (0, 0)
Screenshot: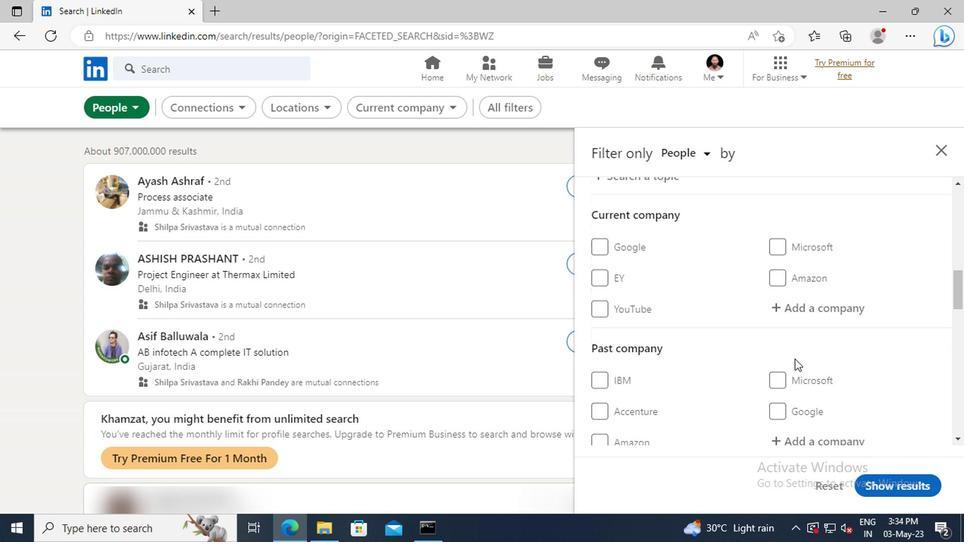 
Action: Mouse moved to (792, 346)
Screenshot: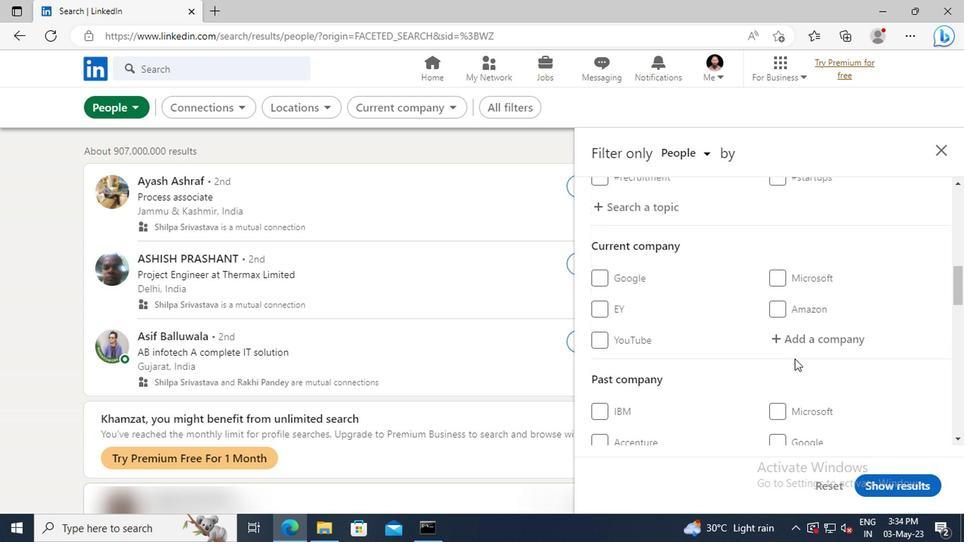
Action: Mouse pressed left at (792, 346)
Screenshot: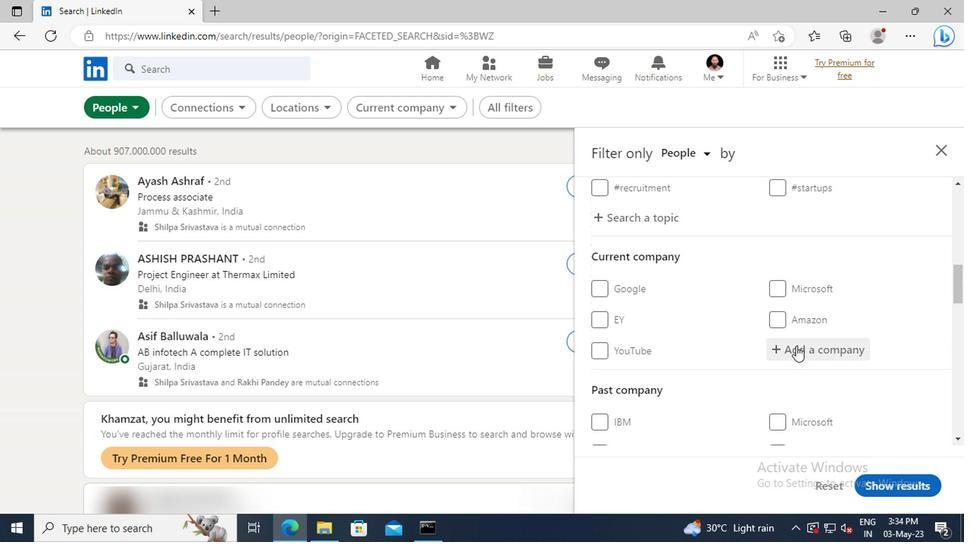 
Action: Key pressed <Key.shift>PARLE<Key.space><Key.shift>A
Screenshot: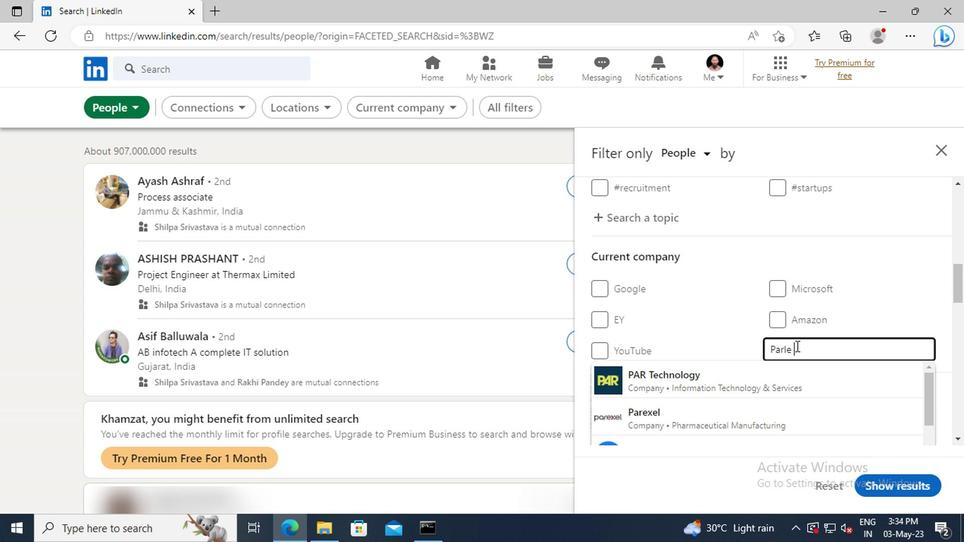 
Action: Mouse moved to (794, 369)
Screenshot: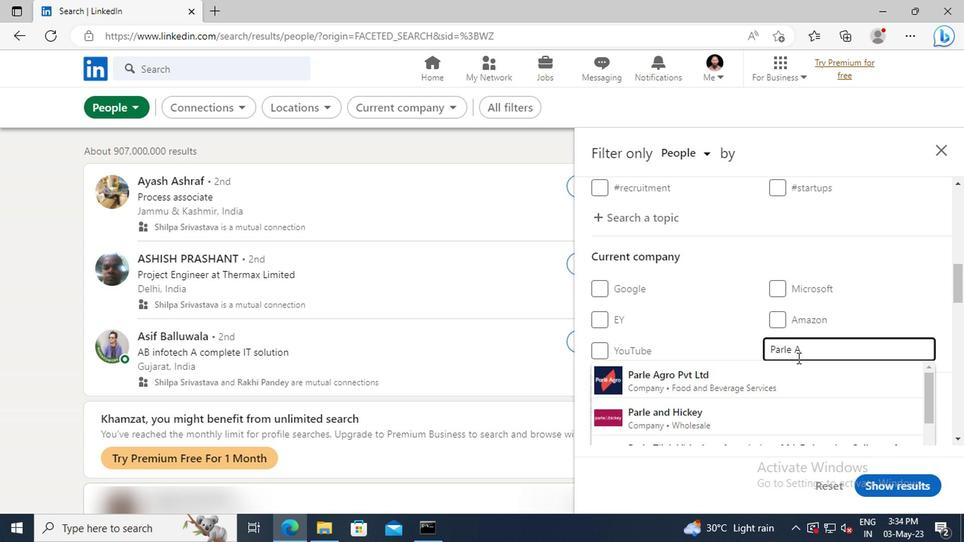 
Action: Mouse pressed left at (794, 369)
Screenshot: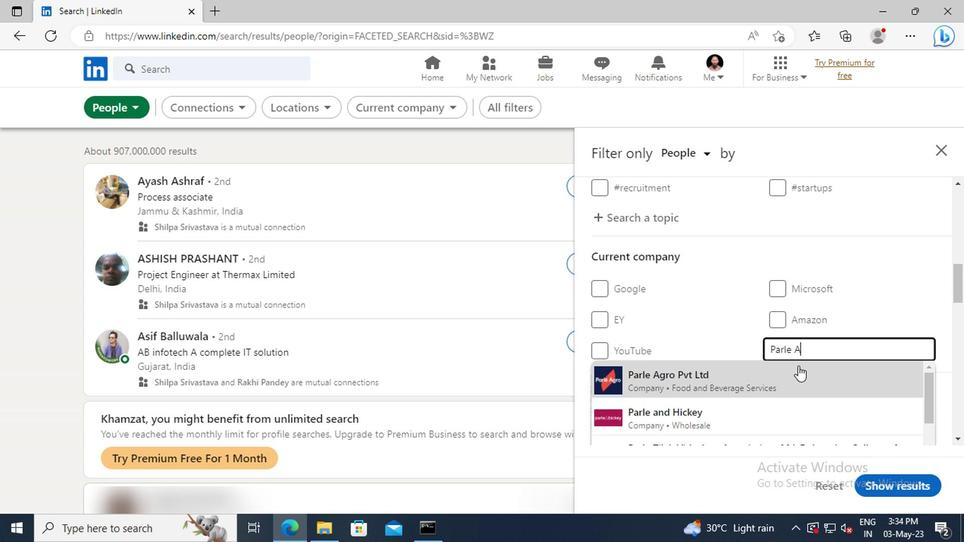 
Action: Mouse scrolled (794, 368) with delta (0, -1)
Screenshot: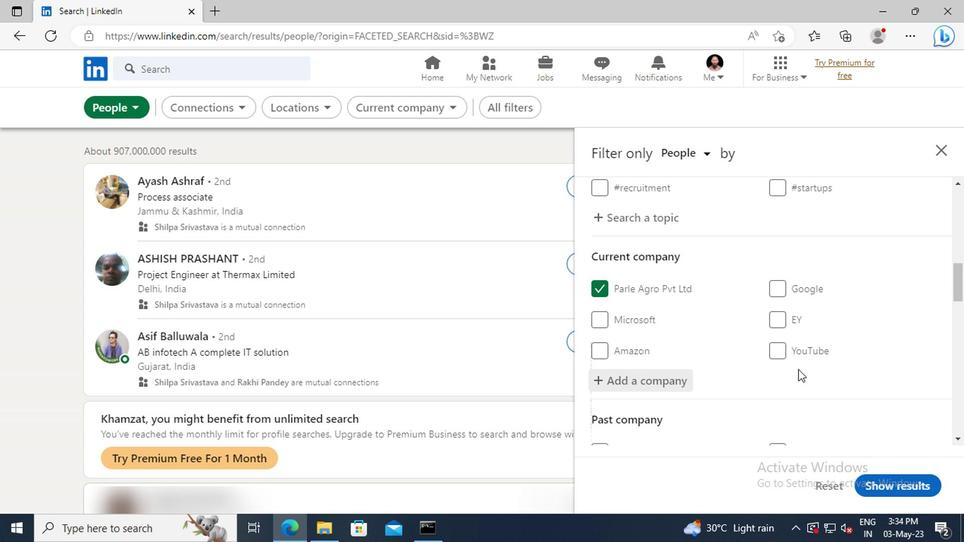 
Action: Mouse scrolled (794, 368) with delta (0, -1)
Screenshot: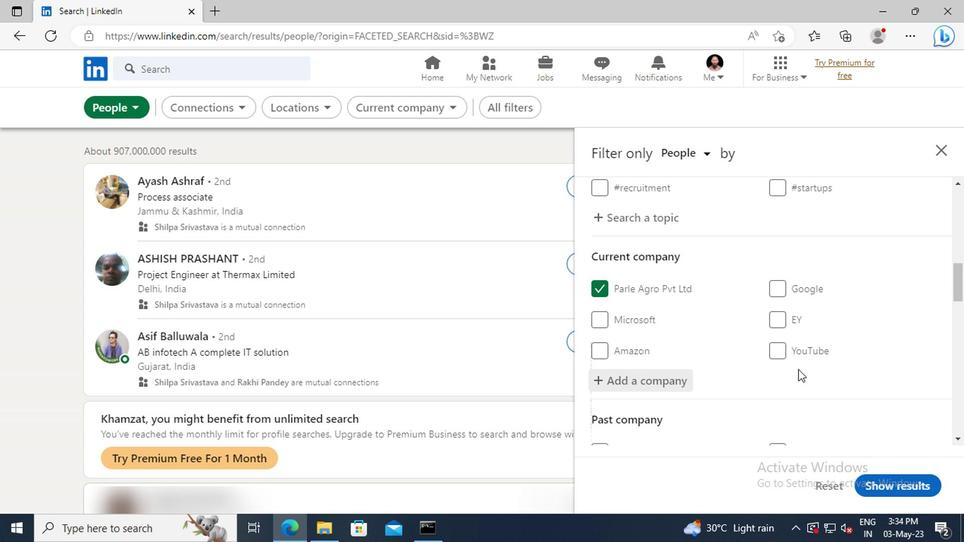 
Action: Mouse moved to (793, 355)
Screenshot: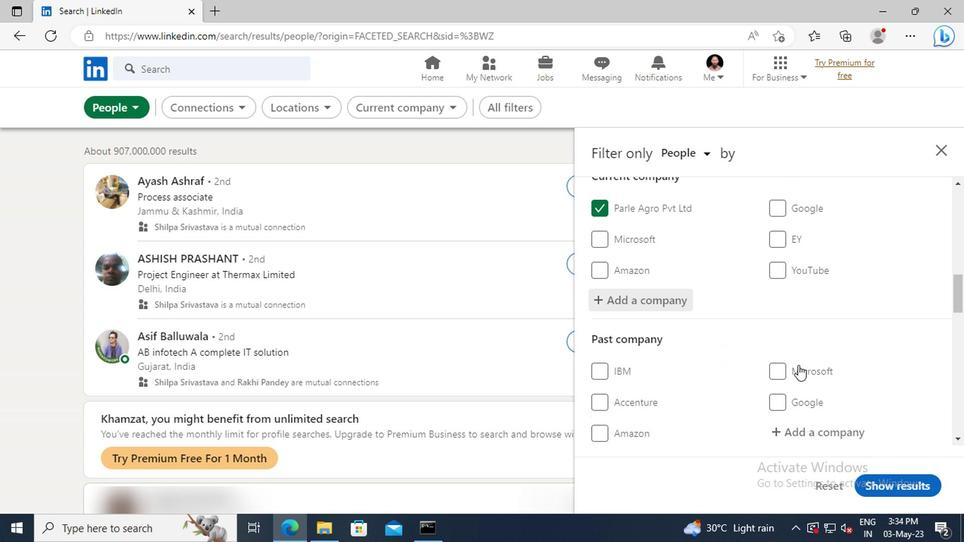 
Action: Mouse scrolled (793, 354) with delta (0, -1)
Screenshot: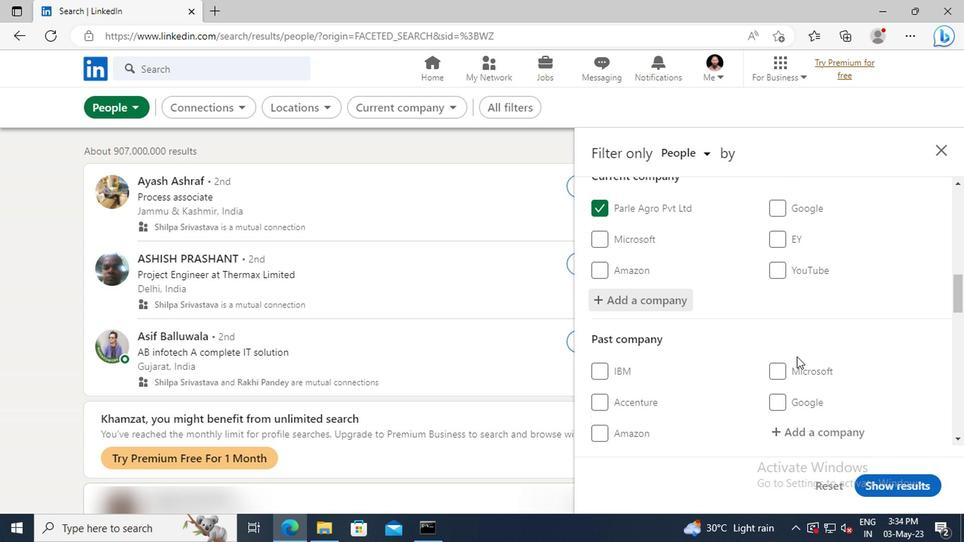 
Action: Mouse scrolled (793, 354) with delta (0, -1)
Screenshot: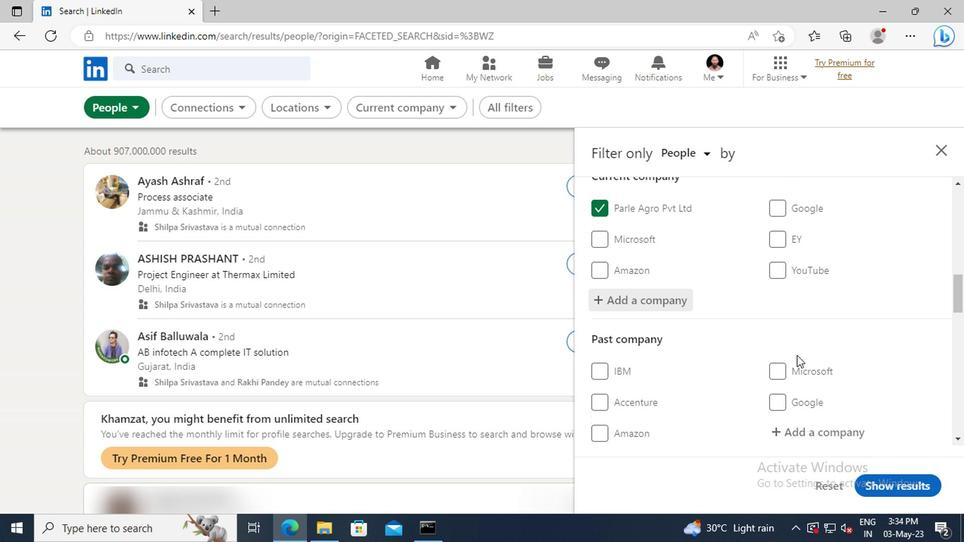 
Action: Mouse moved to (788, 320)
Screenshot: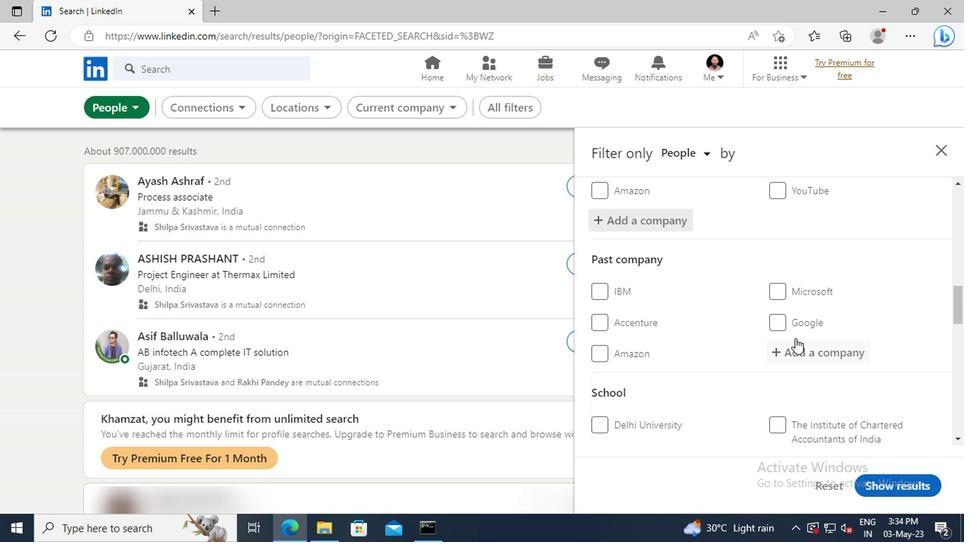 
Action: Mouse scrolled (788, 319) with delta (0, -1)
Screenshot: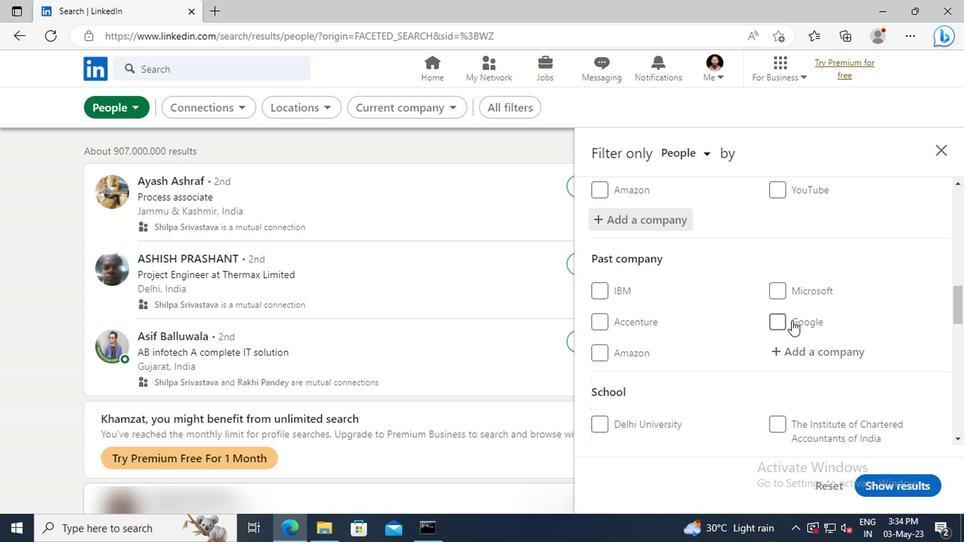 
Action: Mouse scrolled (788, 319) with delta (0, -1)
Screenshot: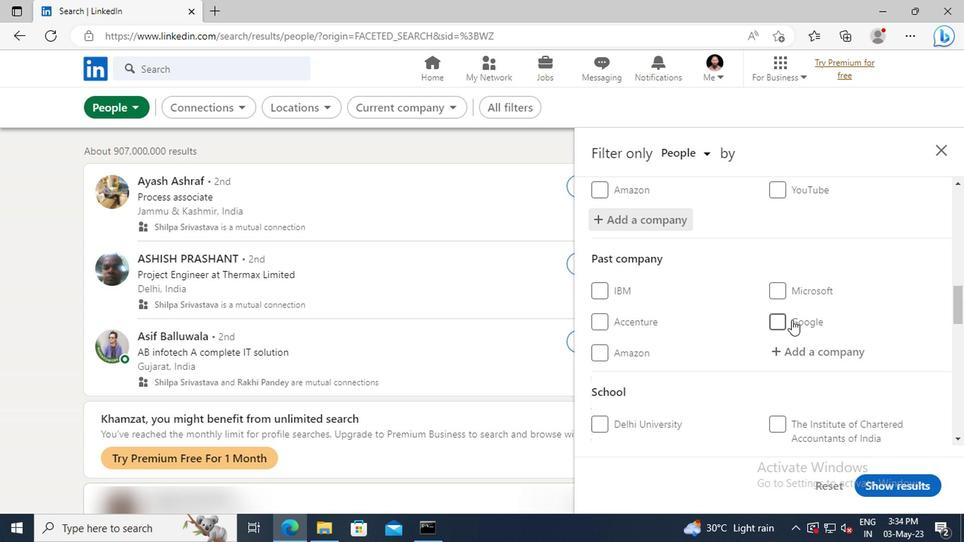 
Action: Mouse moved to (785, 311)
Screenshot: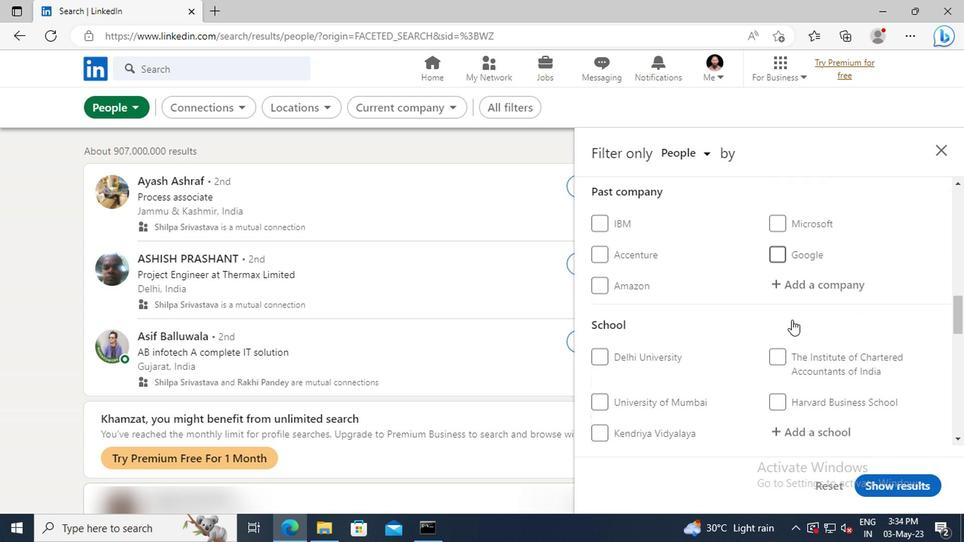
Action: Mouse scrolled (785, 310) with delta (0, 0)
Screenshot: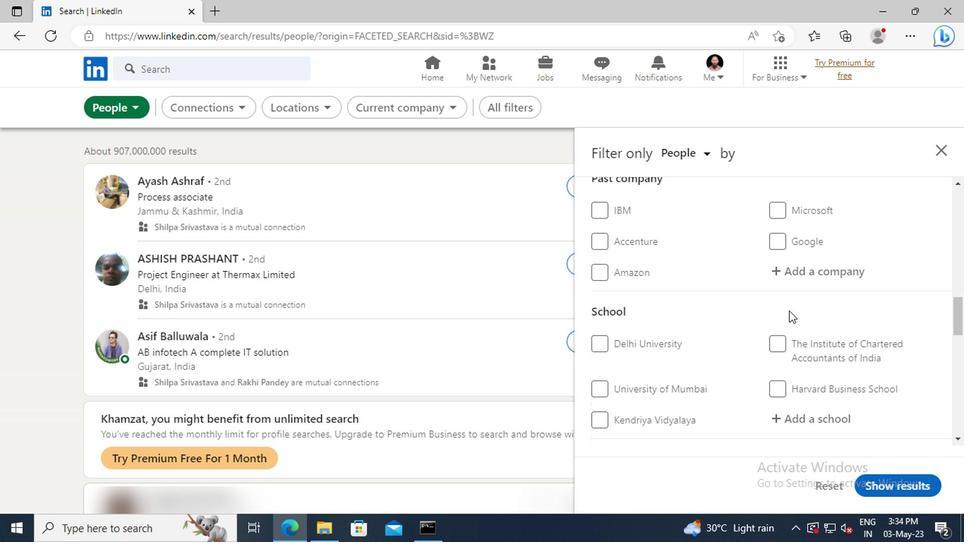 
Action: Mouse scrolled (785, 310) with delta (0, 0)
Screenshot: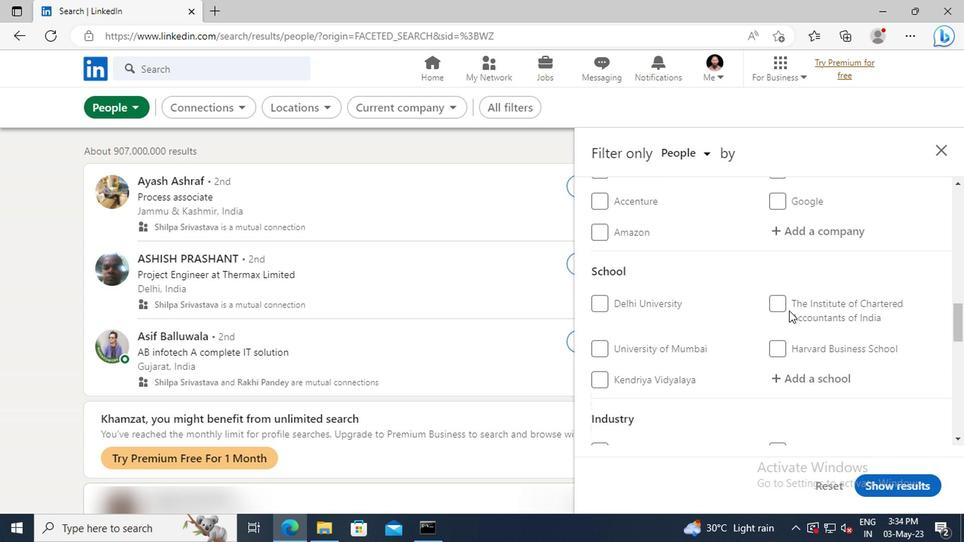 
Action: Mouse moved to (790, 335)
Screenshot: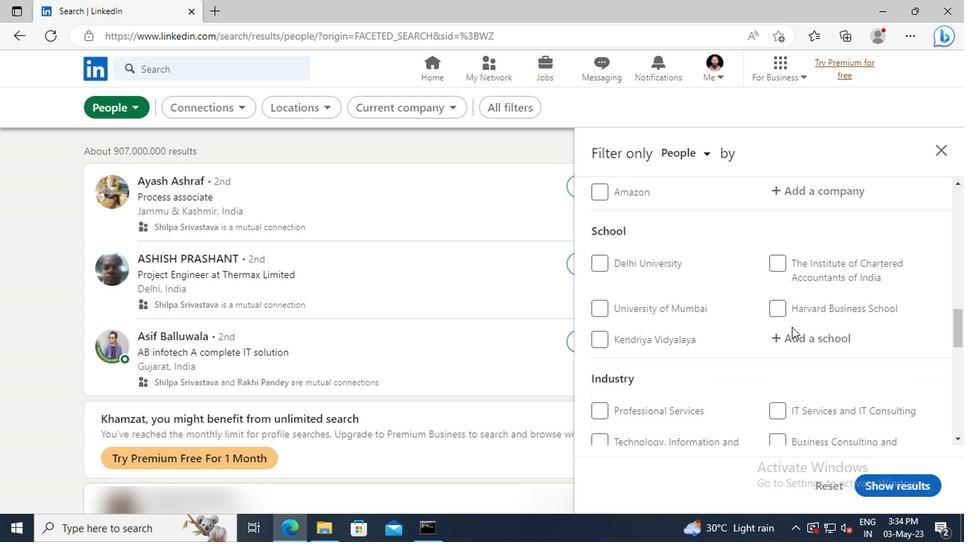 
Action: Mouse pressed left at (790, 335)
Screenshot: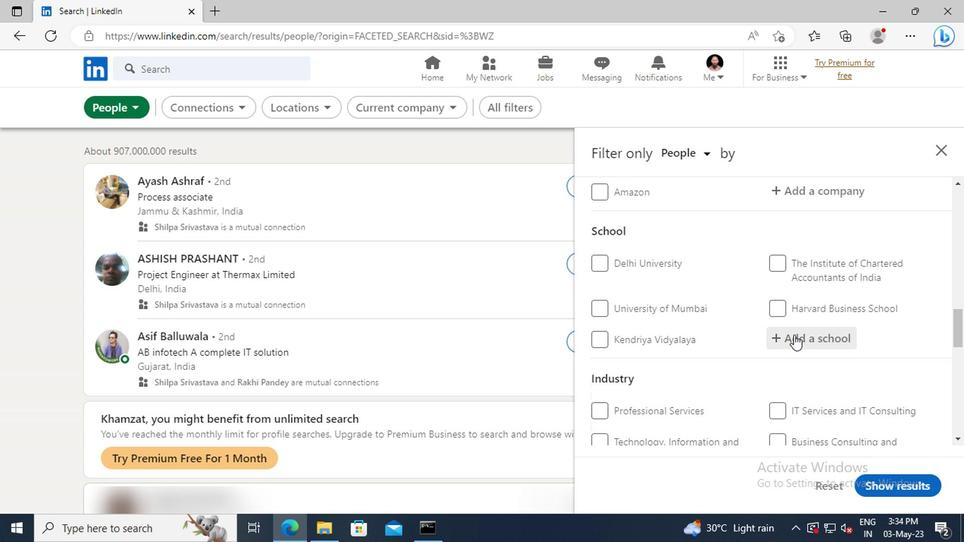 
Action: Key pressed <Key.shift>GAUHATI<Key.space><Key.shift>COMME
Screenshot: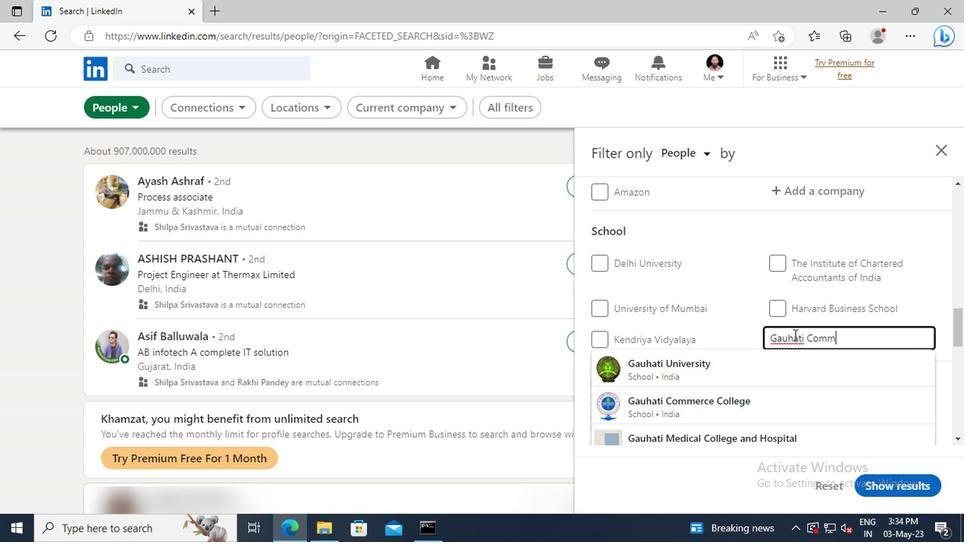 
Action: Mouse moved to (787, 366)
Screenshot: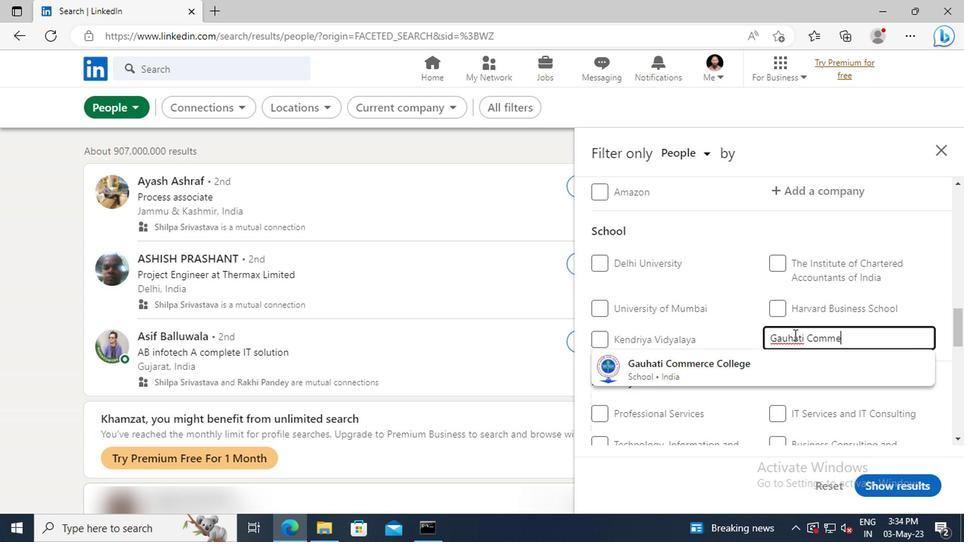 
Action: Mouse pressed left at (787, 366)
Screenshot: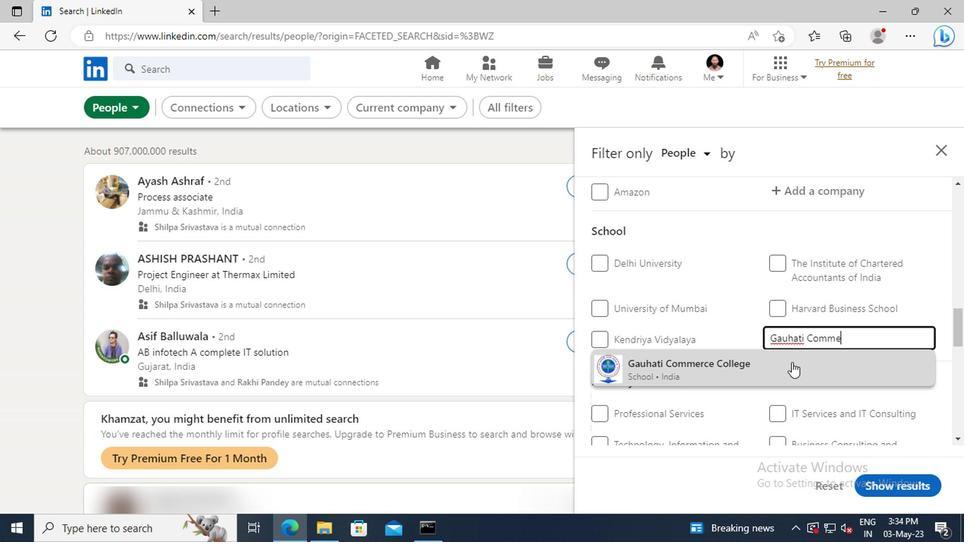 
Action: Mouse scrolled (787, 366) with delta (0, 0)
Screenshot: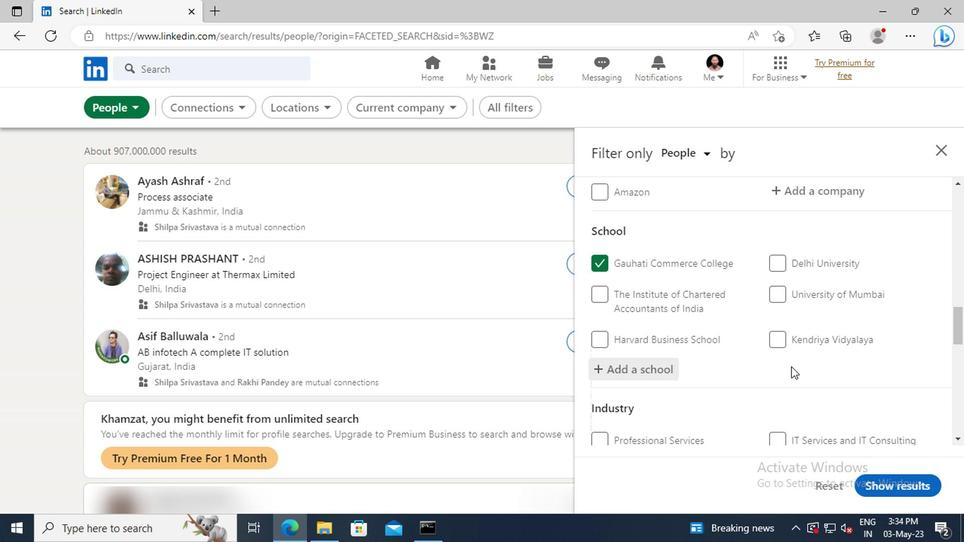 
Action: Mouse scrolled (787, 366) with delta (0, 0)
Screenshot: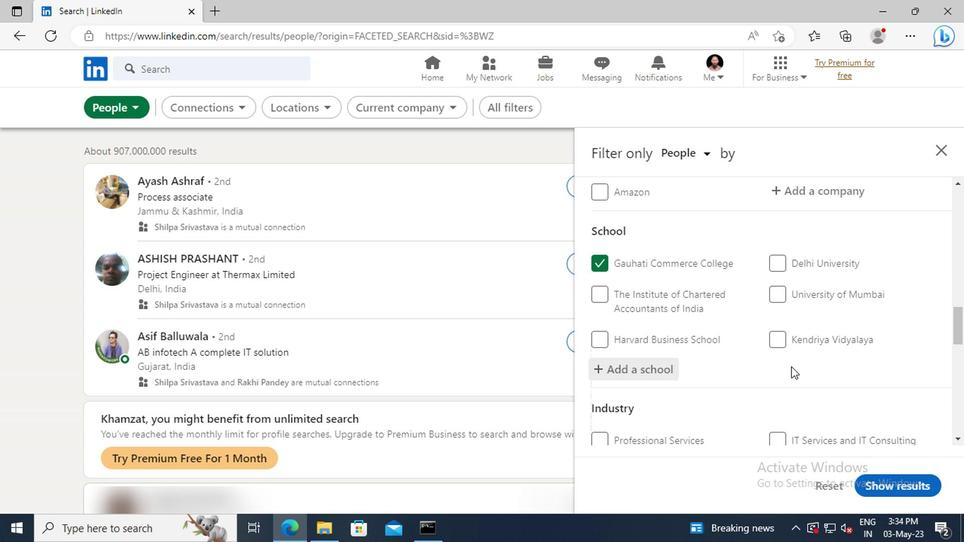
Action: Mouse moved to (785, 354)
Screenshot: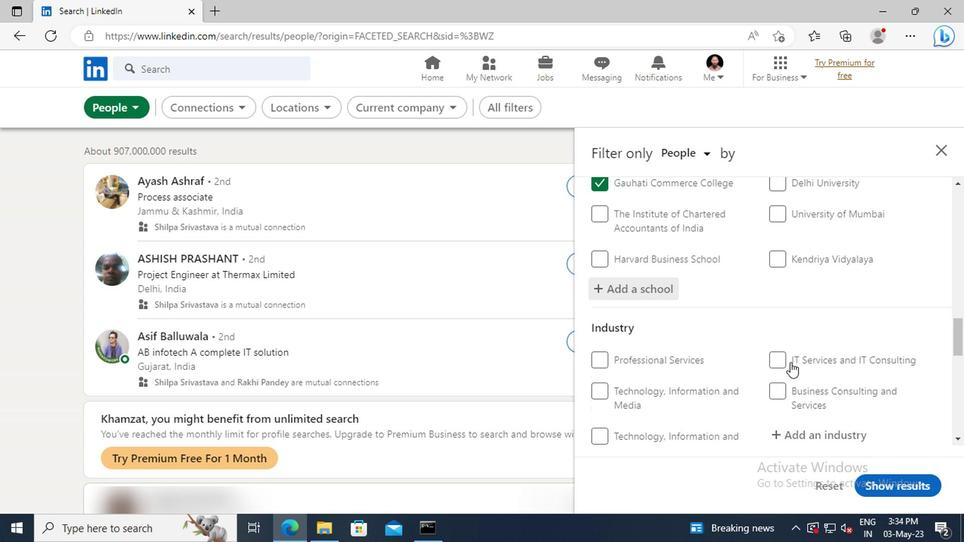 
Action: Mouse scrolled (785, 354) with delta (0, 0)
Screenshot: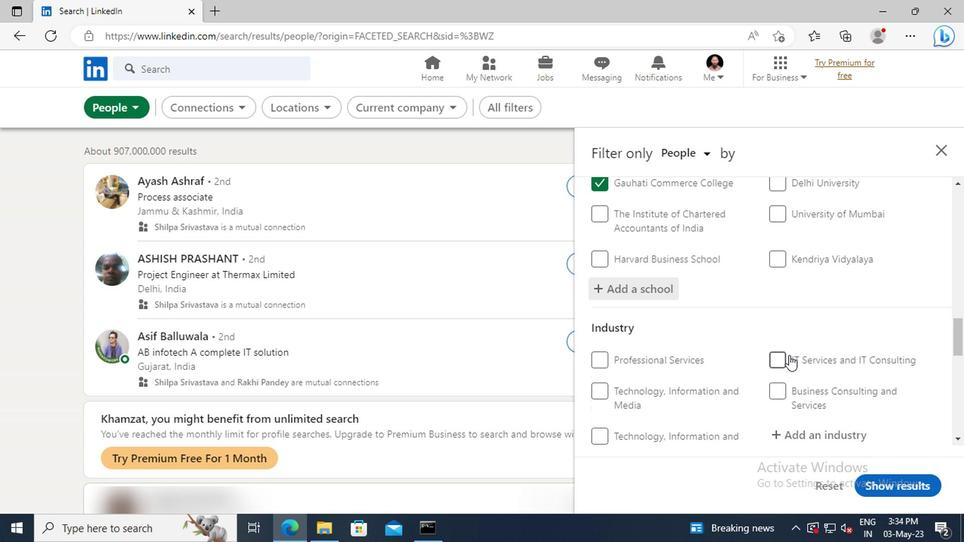 
Action: Mouse scrolled (785, 354) with delta (0, 0)
Screenshot: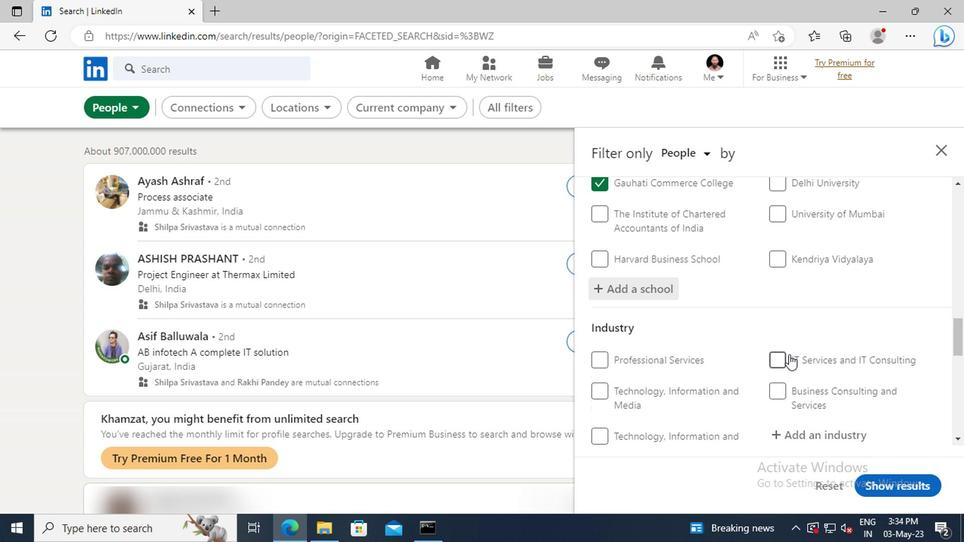 
Action: Mouse moved to (779, 337)
Screenshot: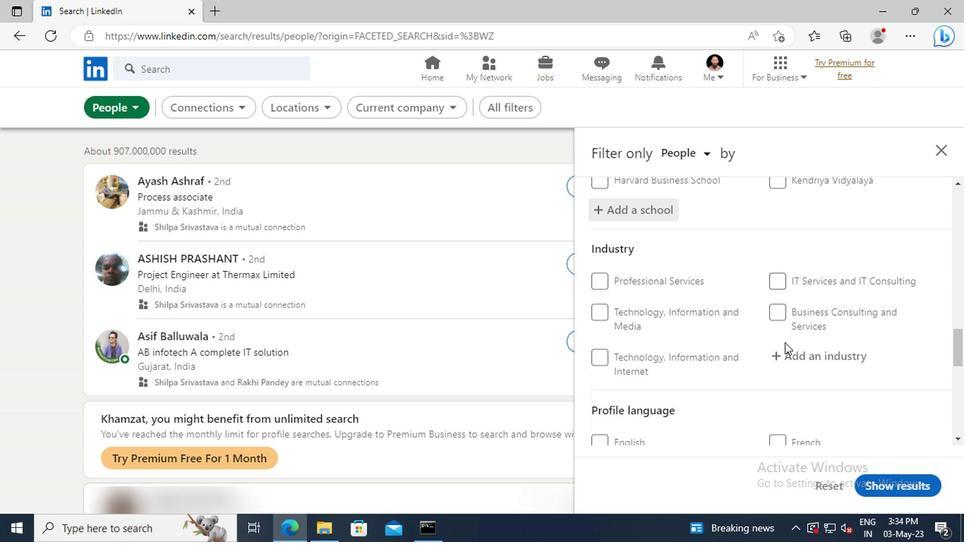 
Action: Mouse scrolled (779, 336) with delta (0, 0)
Screenshot: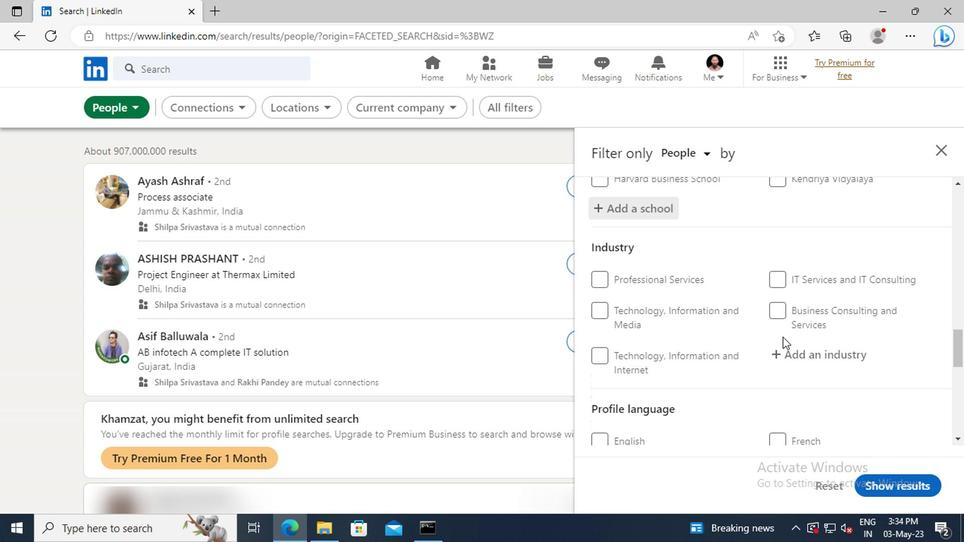 
Action: Mouse moved to (785, 322)
Screenshot: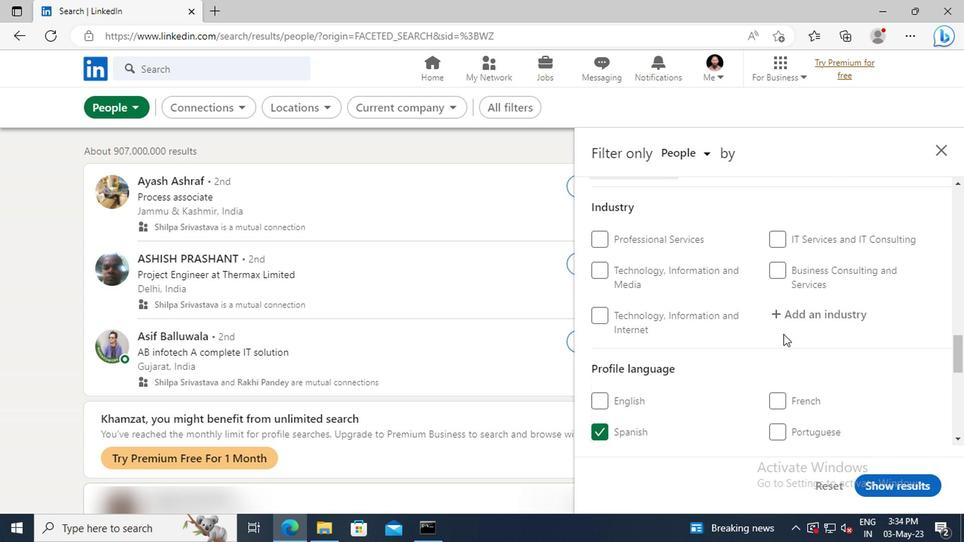 
Action: Mouse pressed left at (785, 322)
Screenshot: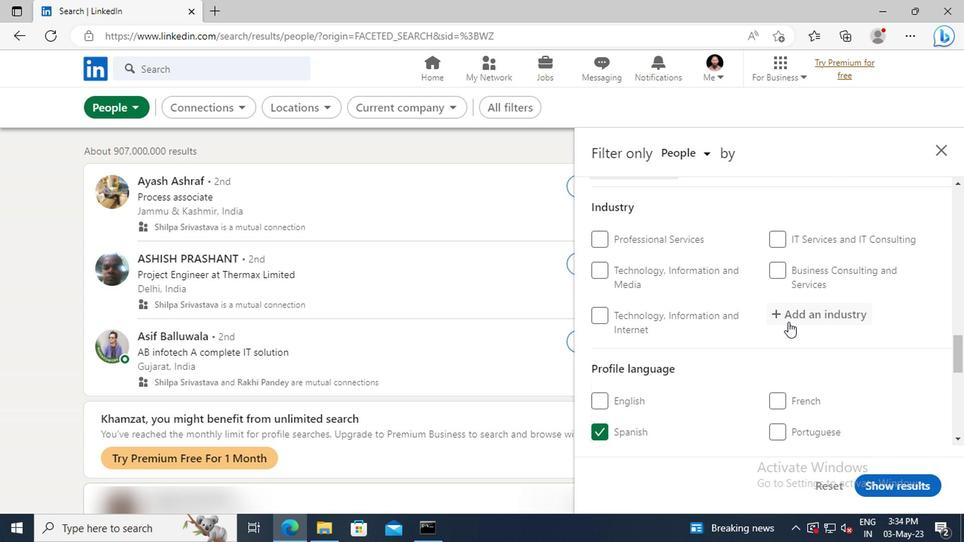 
Action: Key pressed <Key.shift>ELECTRIC<Key.space><Key.shift>POWER<Key.space><Key.shift>GENERATION
Screenshot: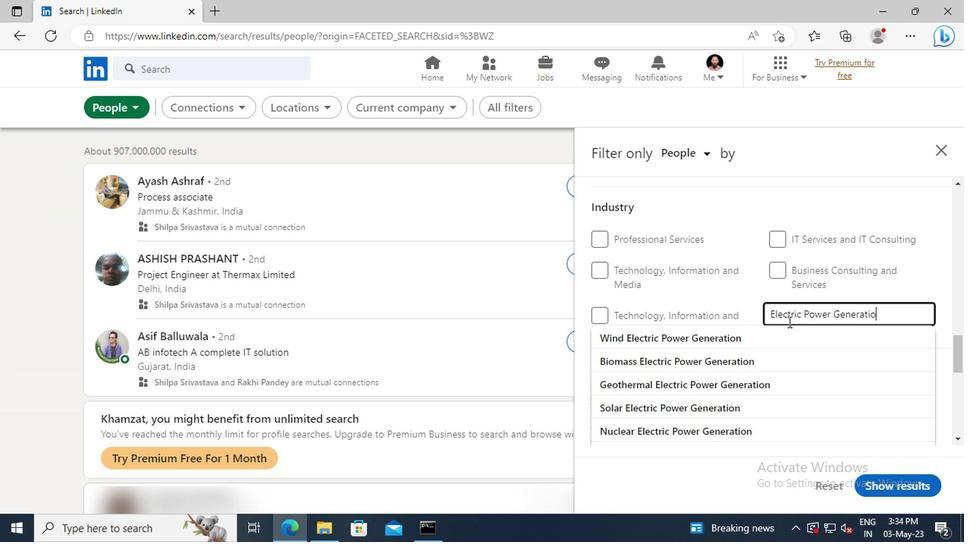 
Action: Mouse moved to (785, 333)
Screenshot: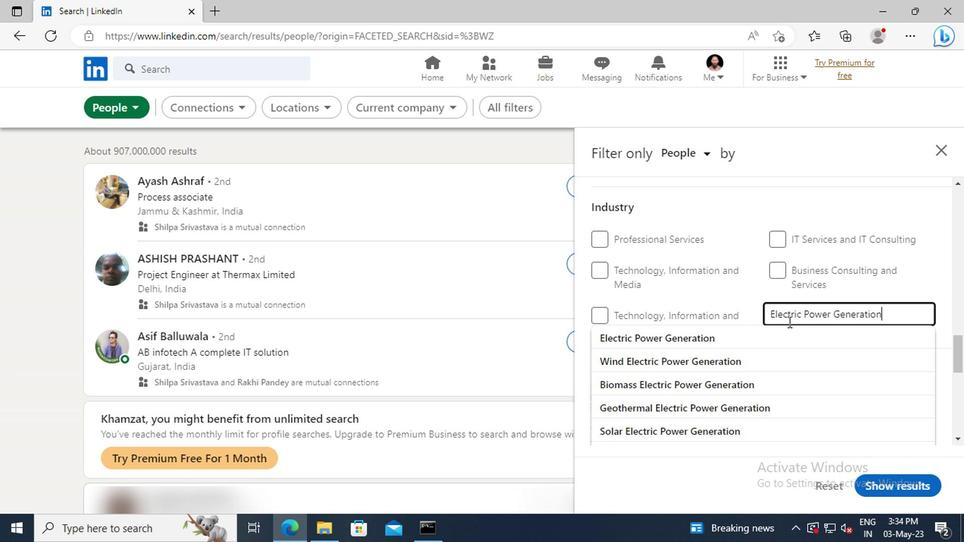 
Action: Mouse pressed left at (785, 333)
Screenshot: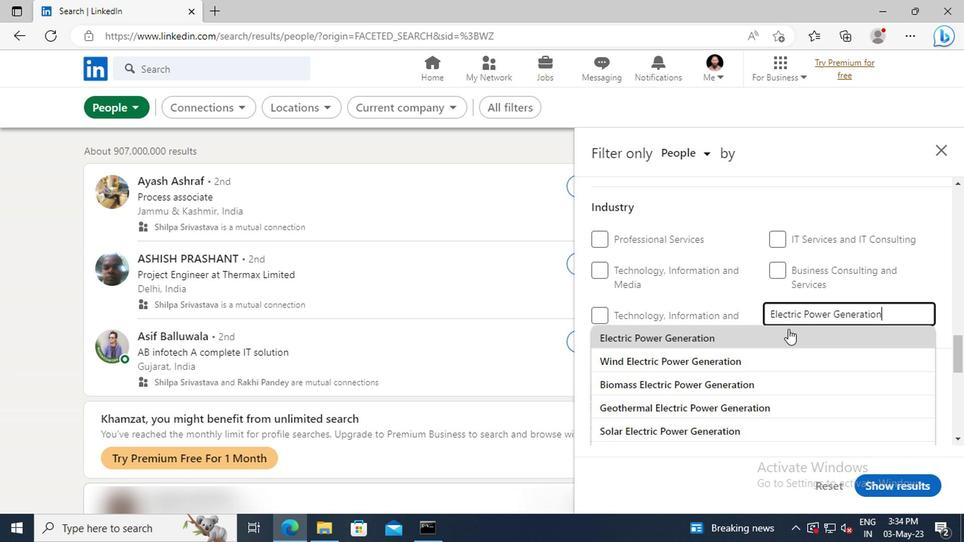 
Action: Mouse scrolled (785, 333) with delta (0, 0)
Screenshot: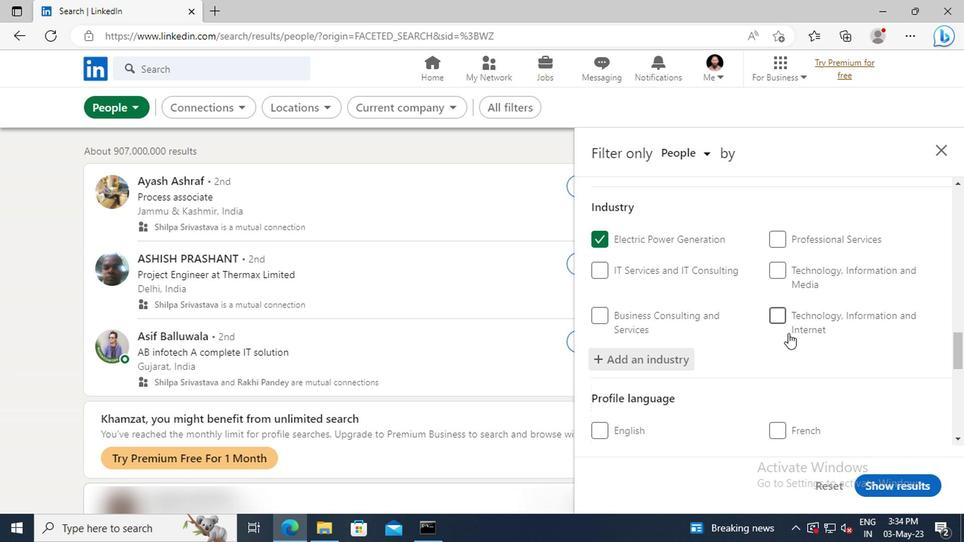 
Action: Mouse moved to (784, 328)
Screenshot: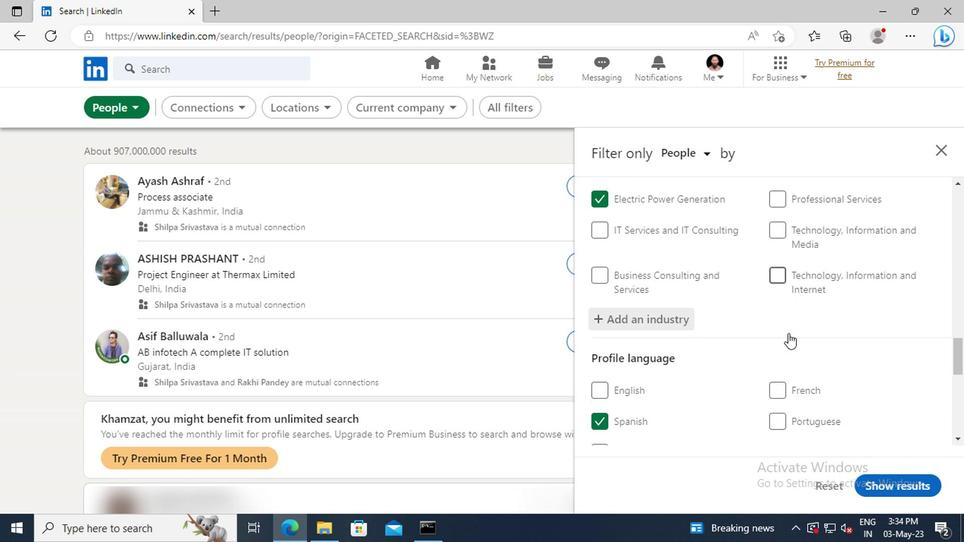 
Action: Mouse scrolled (784, 327) with delta (0, 0)
Screenshot: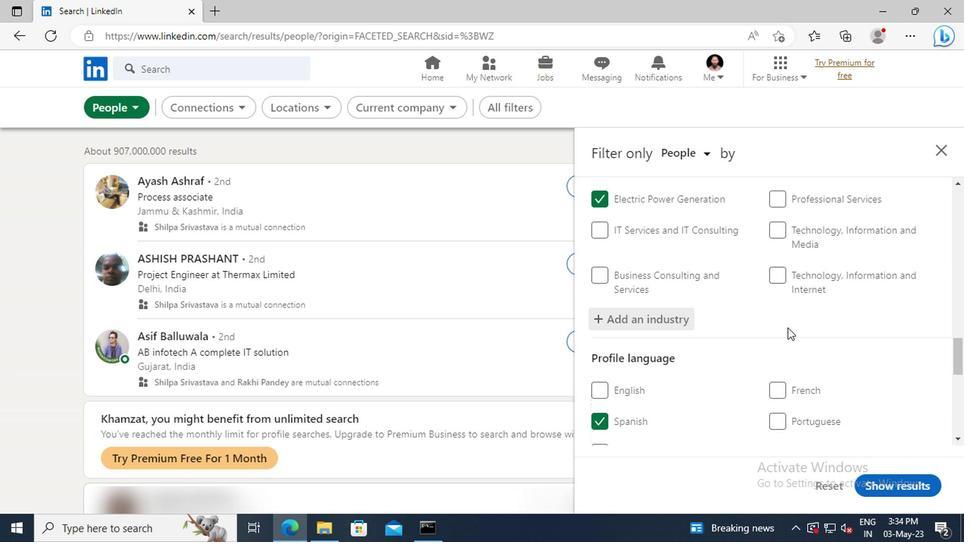 
Action: Mouse moved to (781, 312)
Screenshot: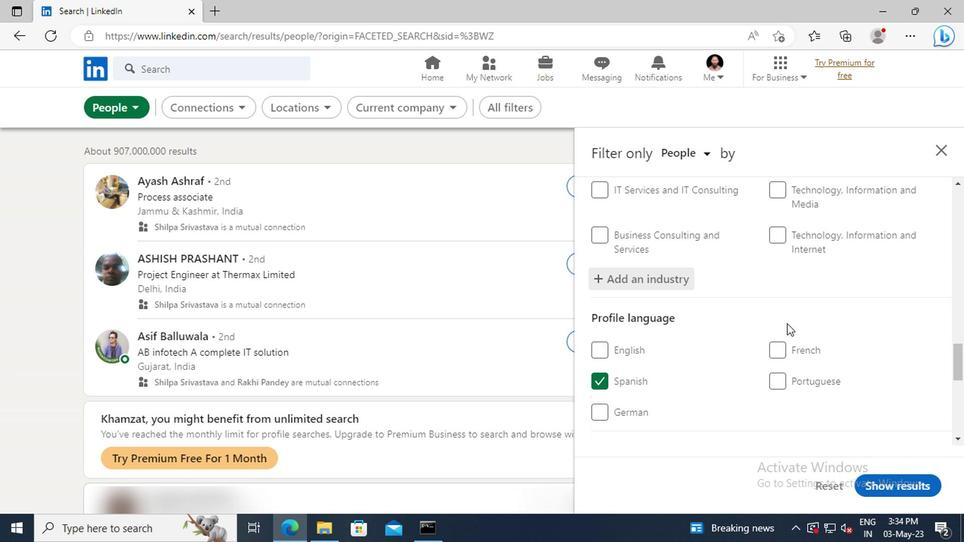 
Action: Mouse scrolled (781, 312) with delta (0, 0)
Screenshot: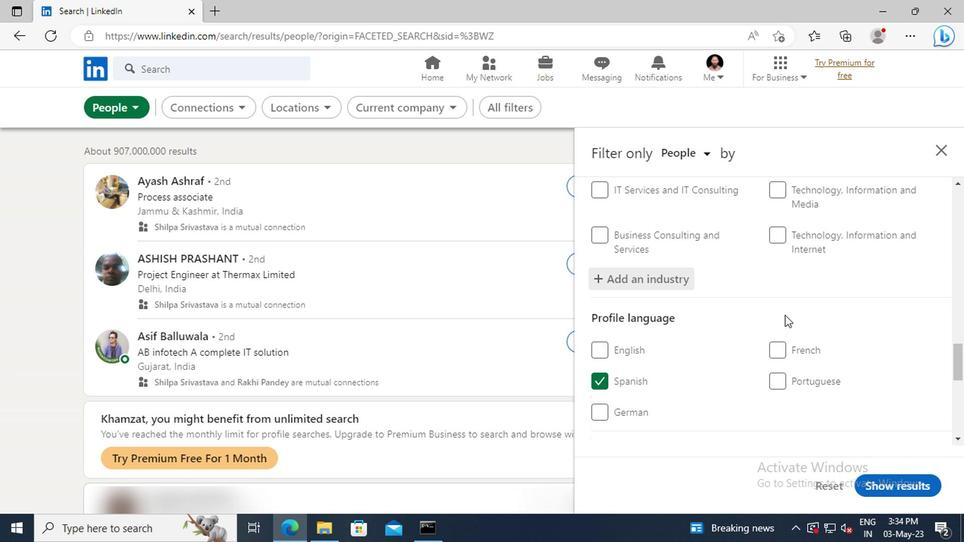 
Action: Mouse scrolled (781, 312) with delta (0, 0)
Screenshot: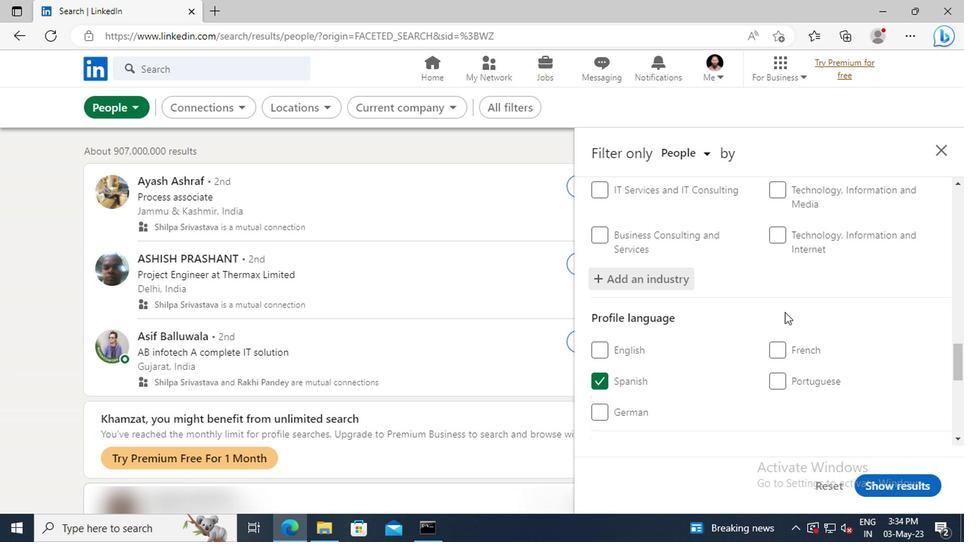 
Action: Mouse scrolled (781, 312) with delta (0, 0)
Screenshot: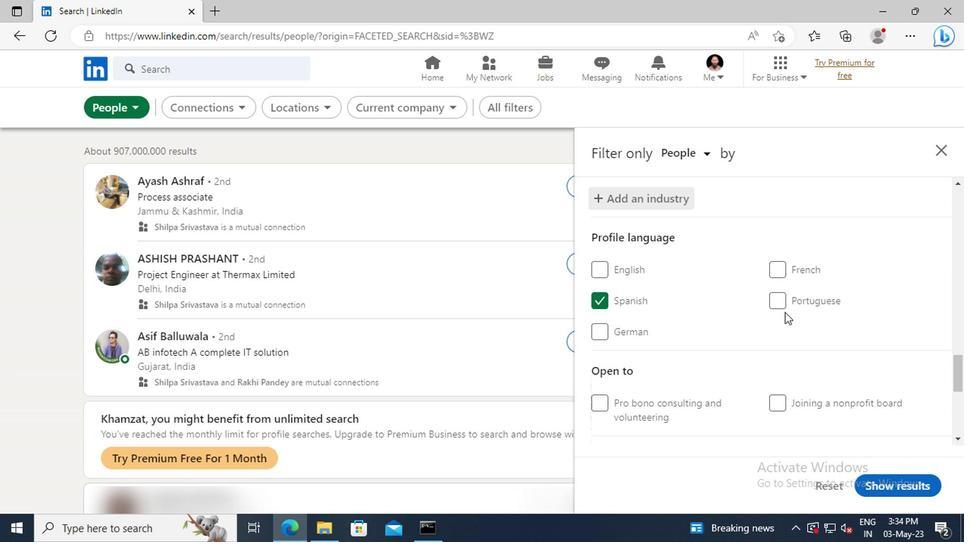 
Action: Mouse scrolled (781, 312) with delta (0, 0)
Screenshot: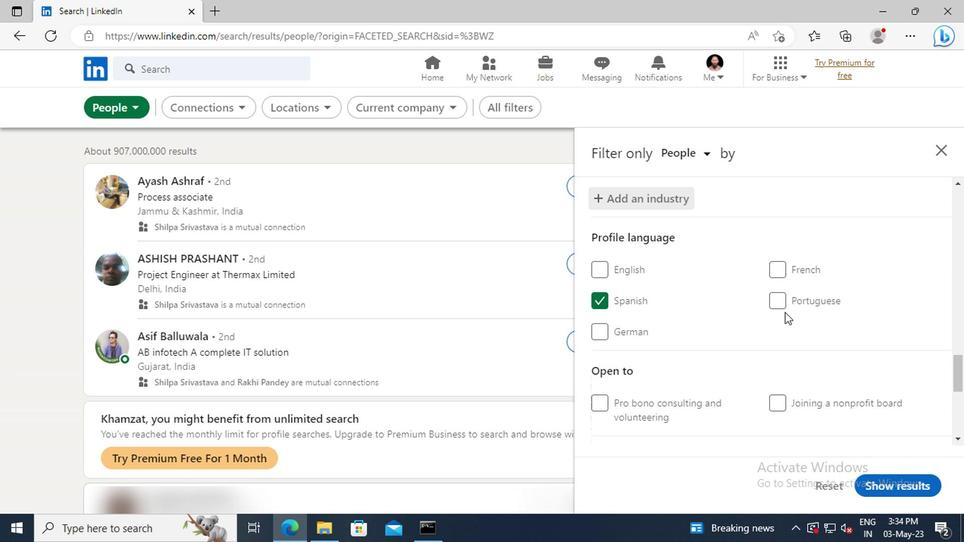 
Action: Mouse scrolled (781, 312) with delta (0, 0)
Screenshot: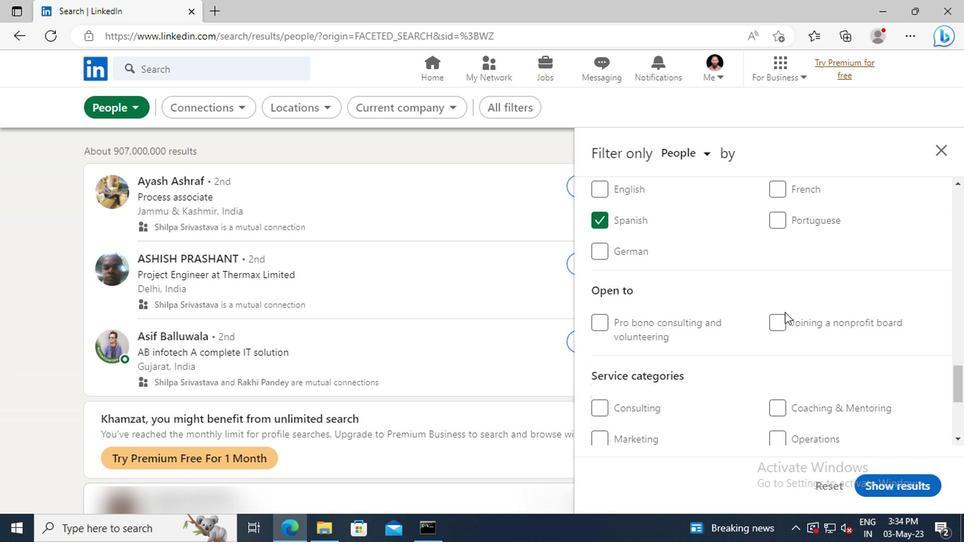 
Action: Mouse scrolled (781, 312) with delta (0, 0)
Screenshot: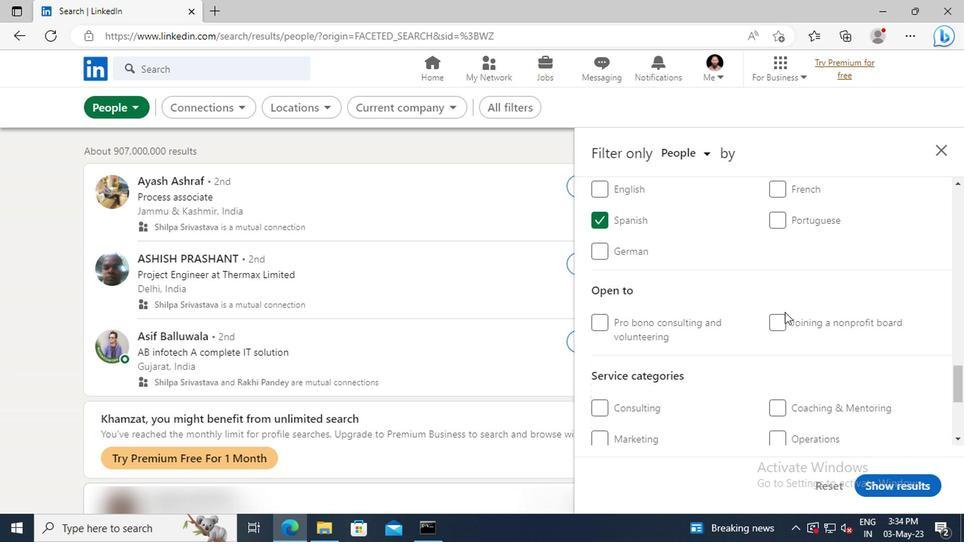 
Action: Mouse scrolled (781, 312) with delta (0, 0)
Screenshot: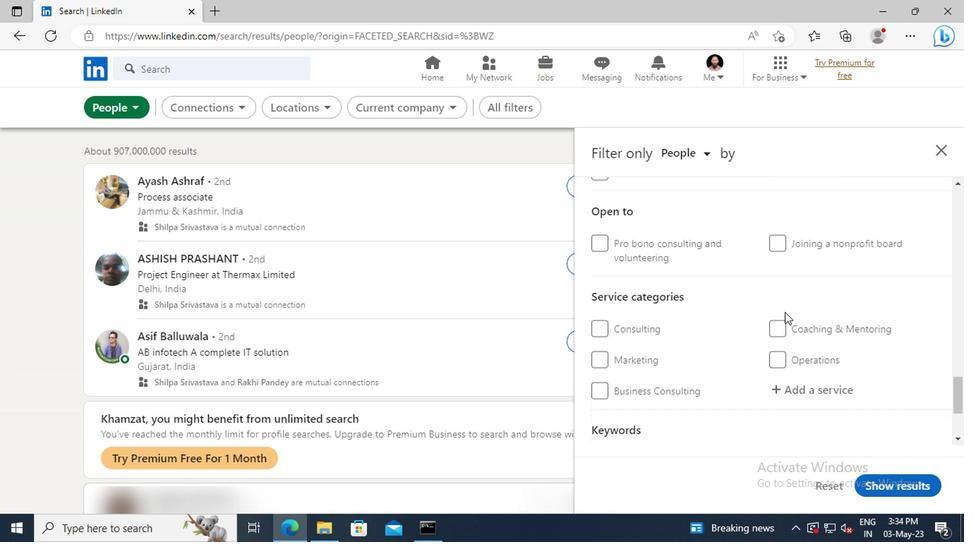 
Action: Mouse moved to (784, 344)
Screenshot: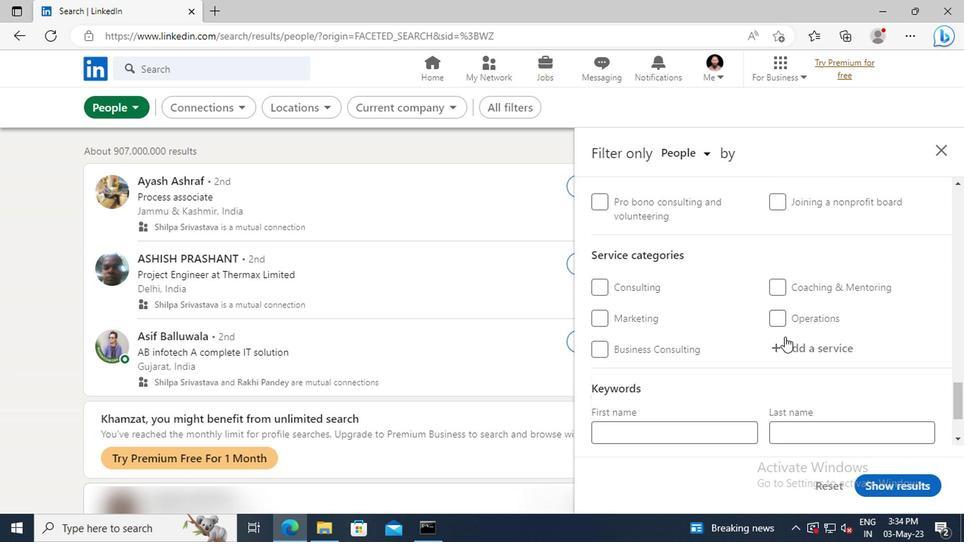 
Action: Mouse pressed left at (784, 344)
Screenshot: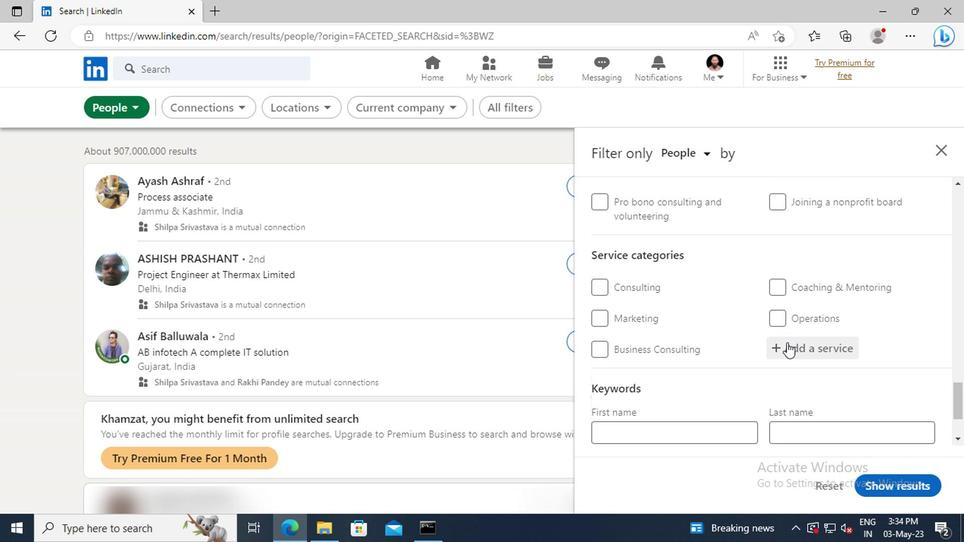 
Action: Key pressed <Key.shift>CYBER
Screenshot: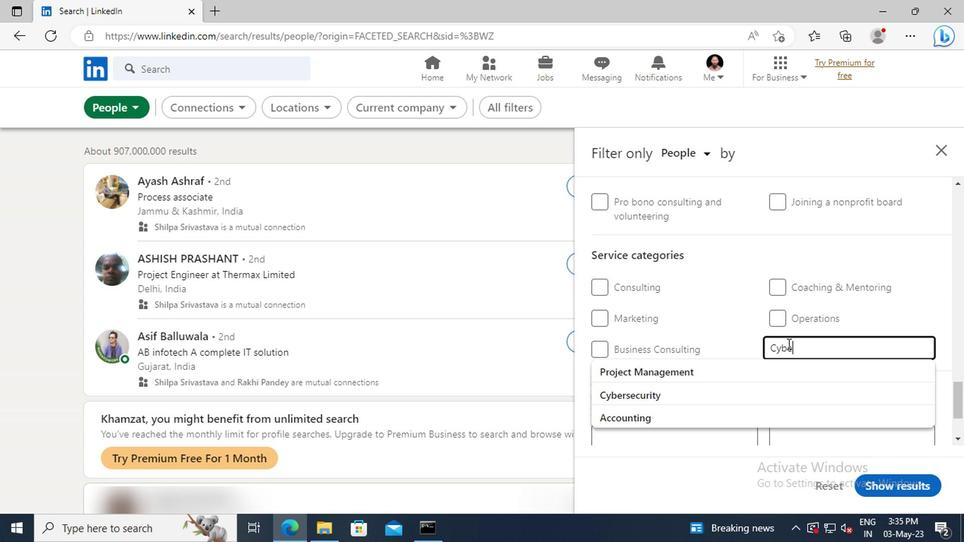 
Action: Mouse moved to (792, 372)
Screenshot: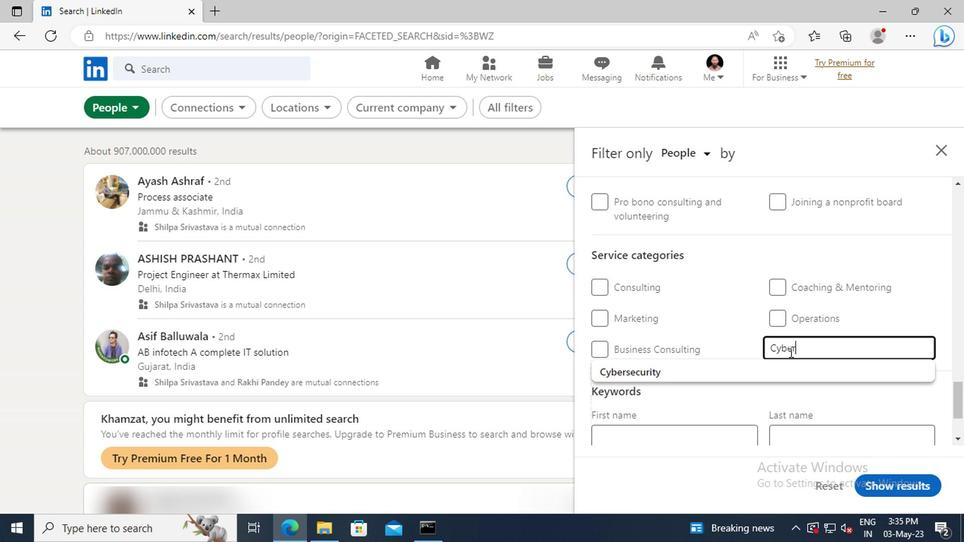 
Action: Mouse pressed left at (792, 372)
Screenshot: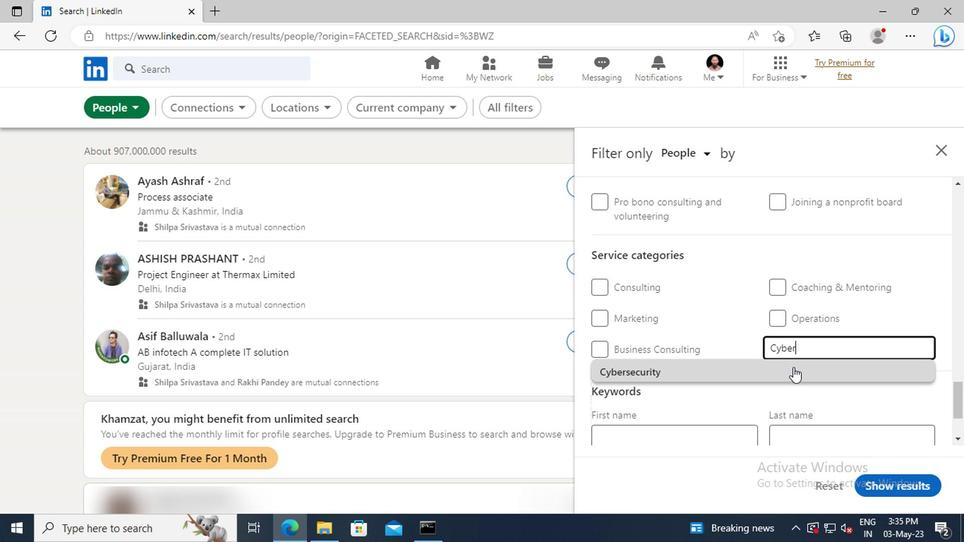 
Action: Mouse scrolled (792, 371) with delta (0, 0)
Screenshot: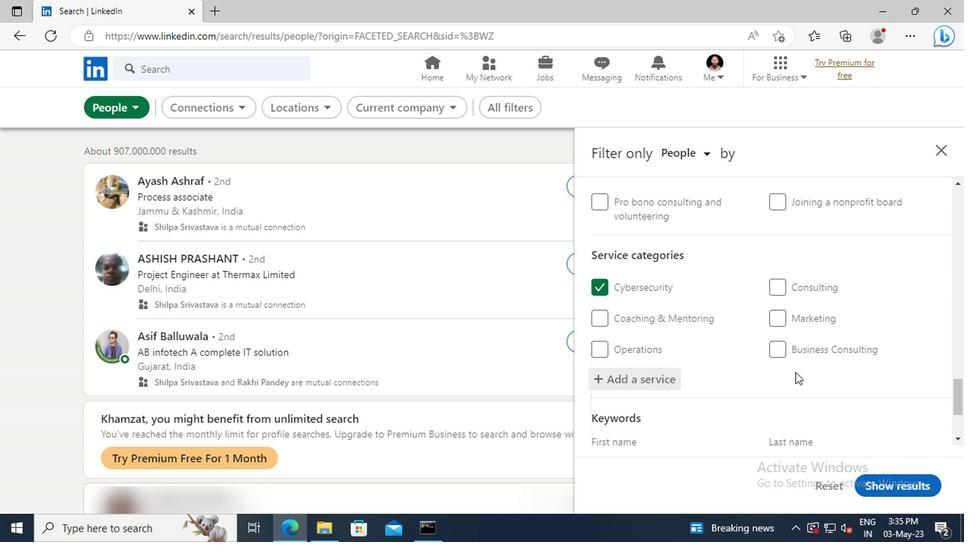 
Action: Mouse scrolled (792, 371) with delta (0, 0)
Screenshot: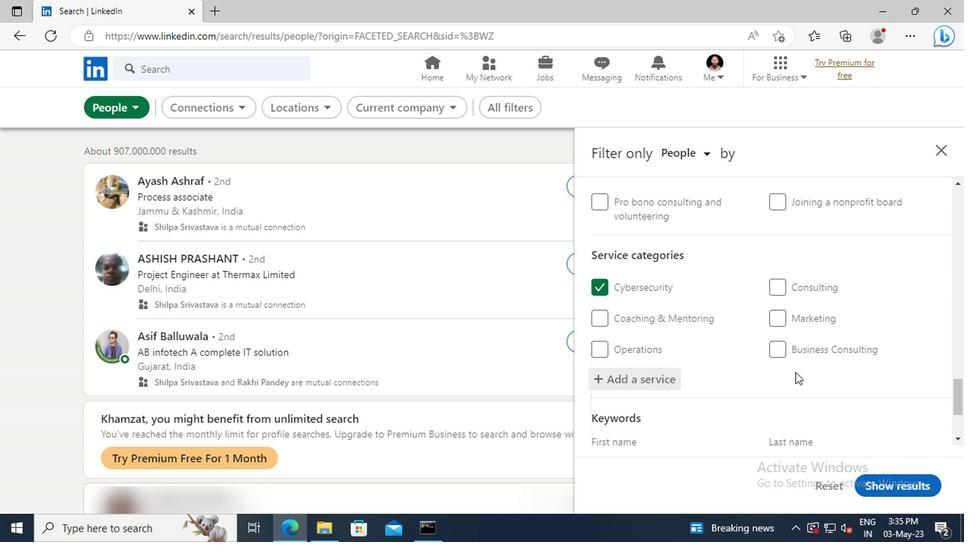 
Action: Mouse scrolled (792, 371) with delta (0, 0)
Screenshot: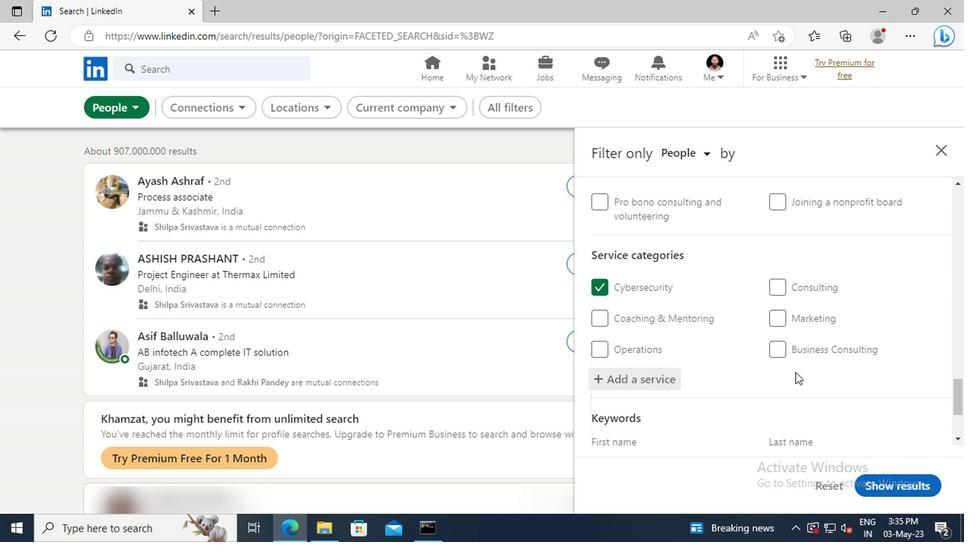 
Action: Mouse scrolled (792, 371) with delta (0, 0)
Screenshot: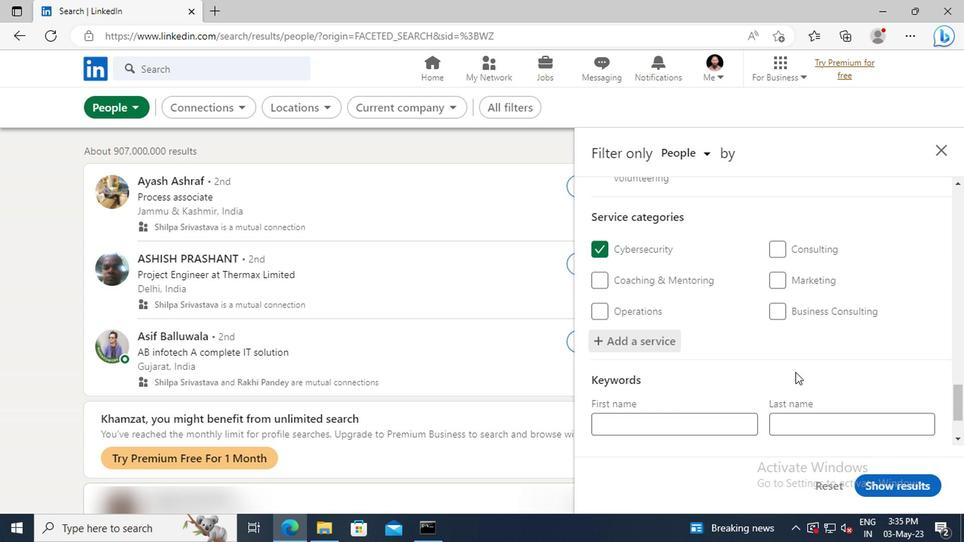 
Action: Mouse moved to (717, 380)
Screenshot: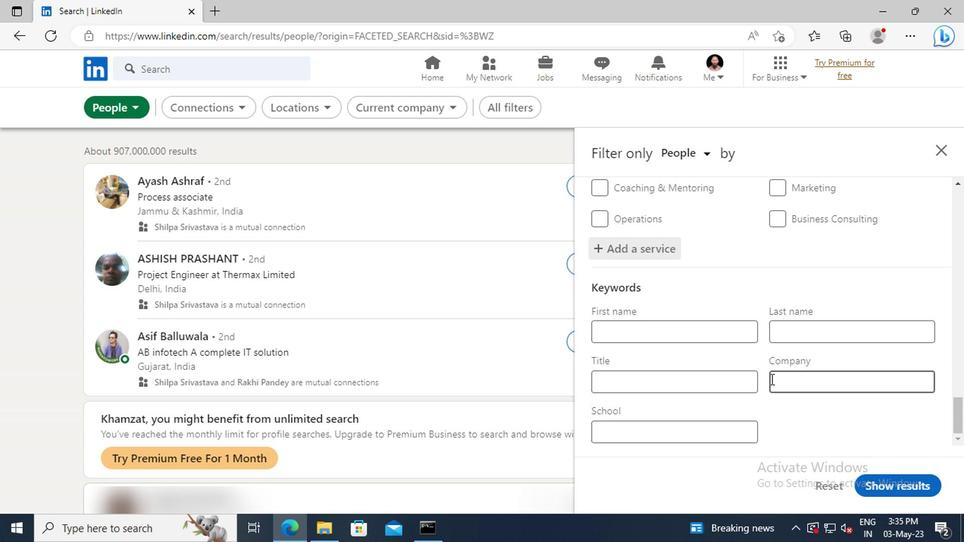 
Action: Mouse pressed left at (717, 380)
Screenshot: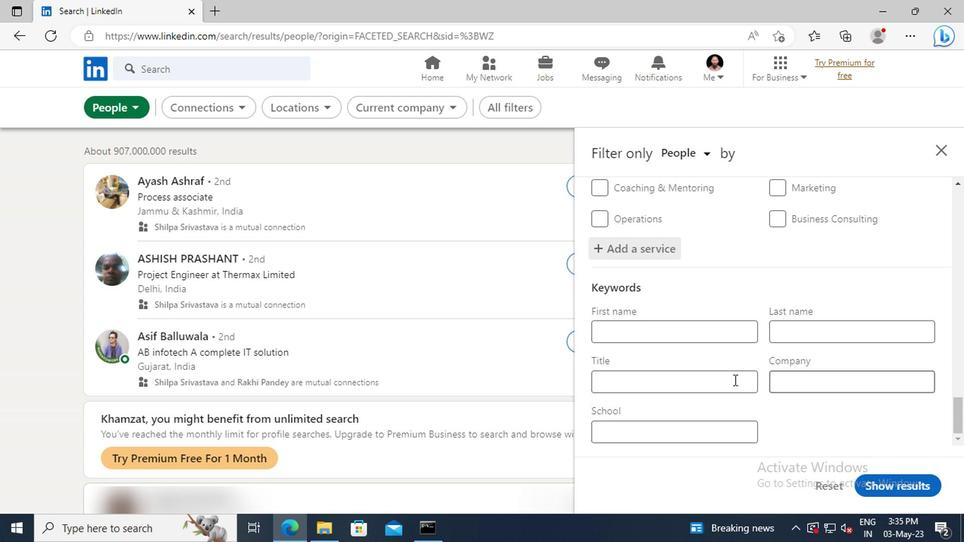 
Action: Mouse moved to (717, 380)
Screenshot: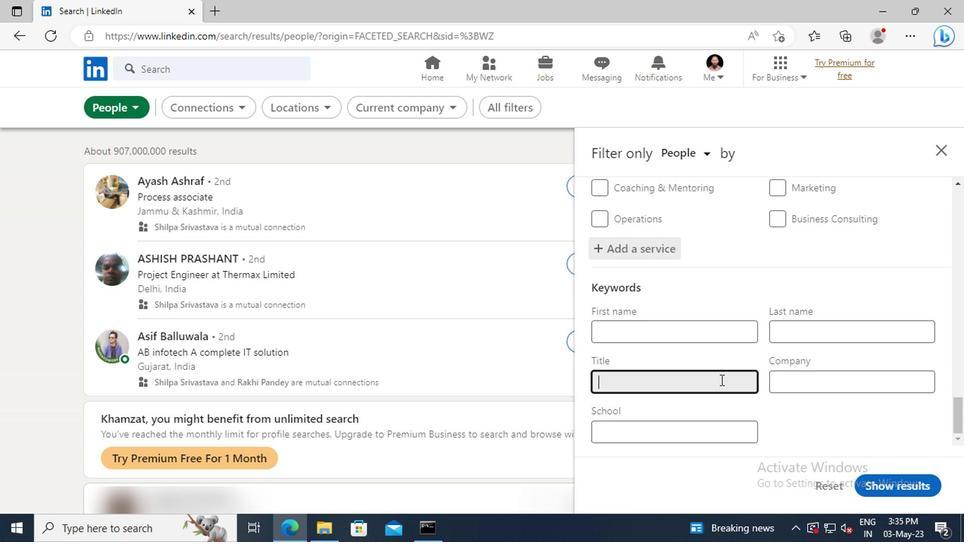 
Action: Key pressed <Key.shift>
Screenshot: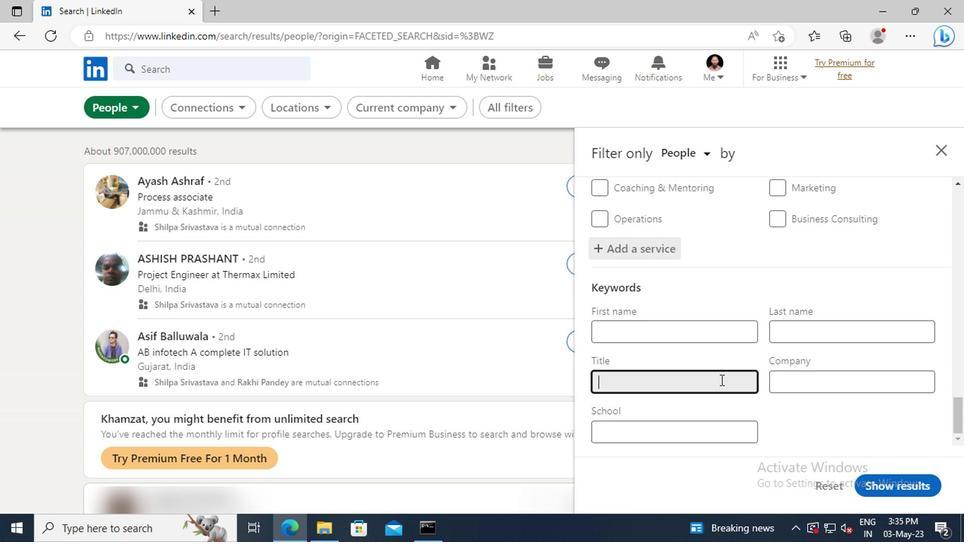 
Action: Mouse moved to (717, 381)
Screenshot: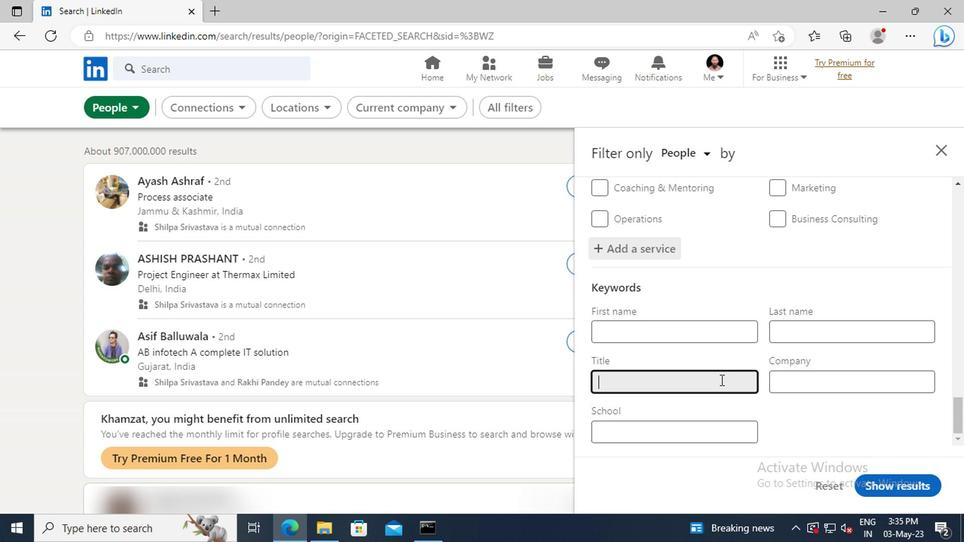 
Action: Key pressed AREA<Key.space><Key.shift>SALES<Key.space><Key.shift>MANAGER<Key.enter>
Screenshot: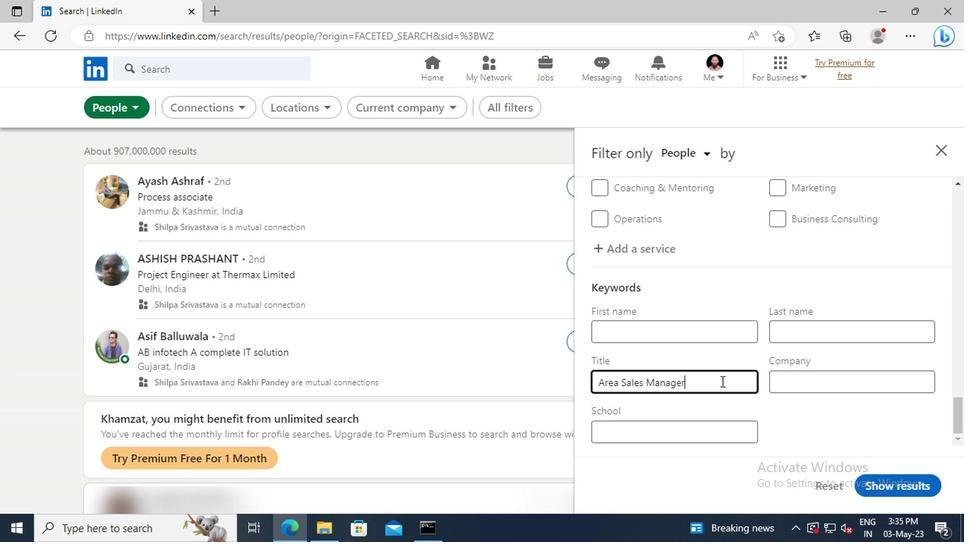 
Action: Mouse moved to (876, 482)
Screenshot: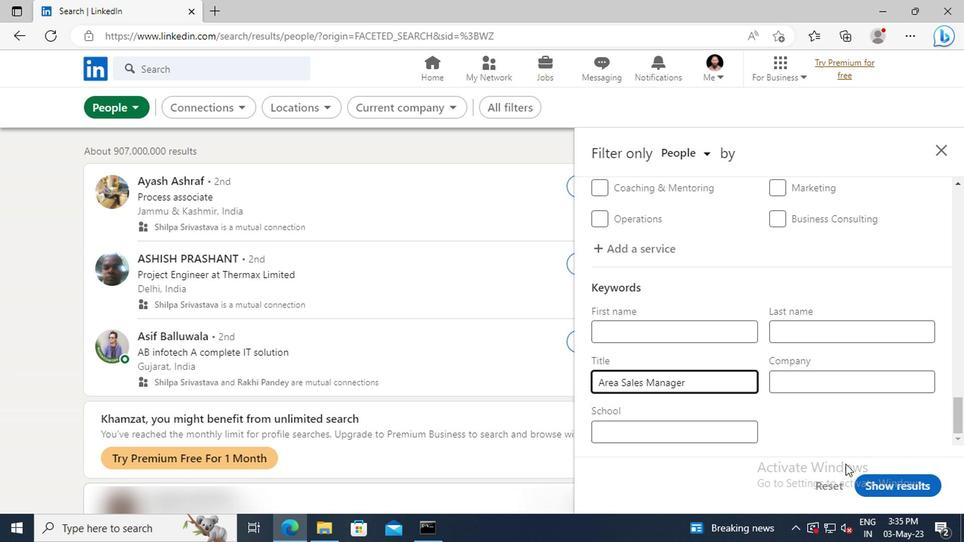 
Action: Mouse pressed left at (876, 482)
Screenshot: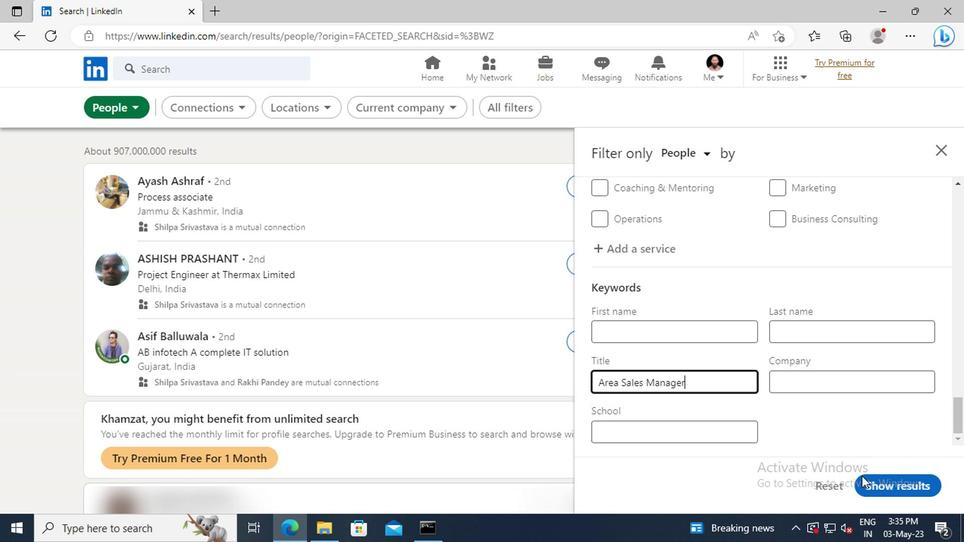 
